 Task: Look for space in Quattromiglia, Italy from 12th  July, 2023 to 15th July, 2023 for 3 adults in price range Rs.12000 to Rs.16000. Place can be entire place with 2 bedrooms having 3 beds and 1 bathroom. Property type can be house, flat, guest house. Booking option can be shelf check-in. Required host language is English.
Action: Mouse moved to (448, 67)
Screenshot: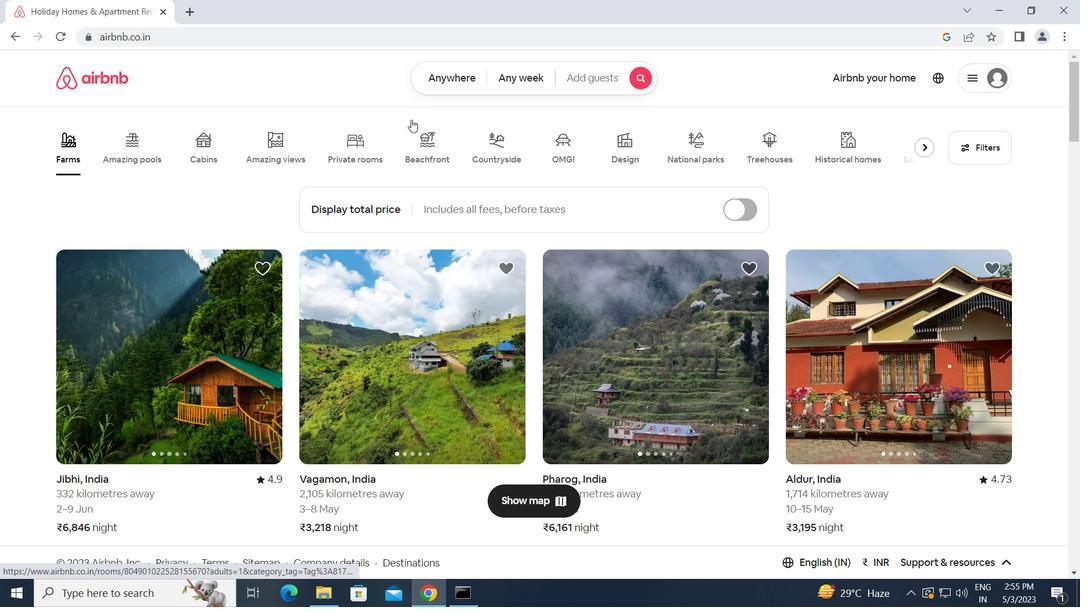 
Action: Mouse pressed left at (448, 67)
Screenshot: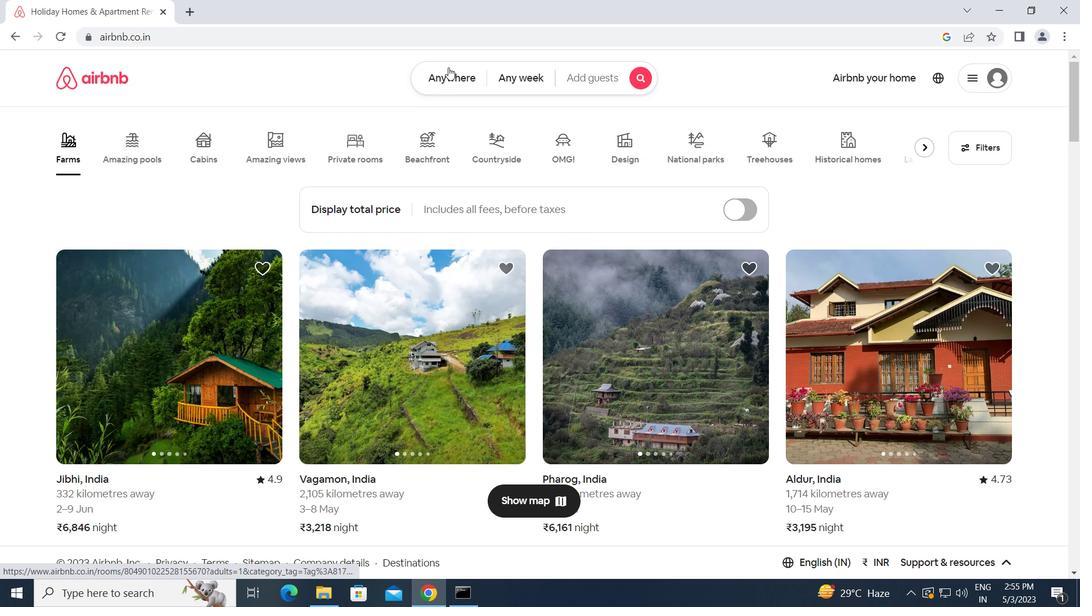 
Action: Mouse moved to (327, 121)
Screenshot: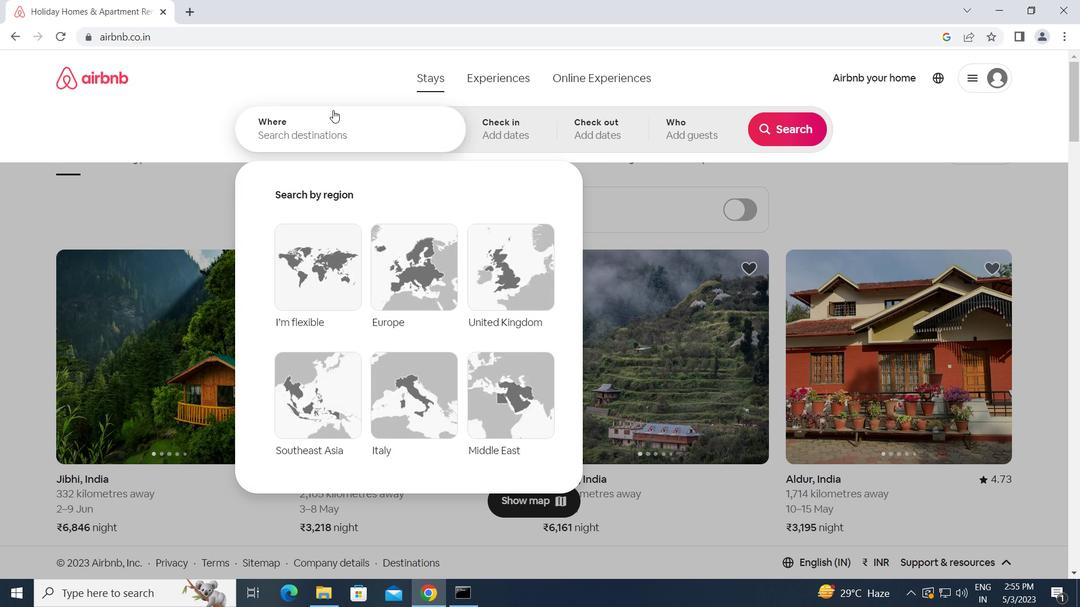 
Action: Mouse pressed left at (327, 121)
Screenshot: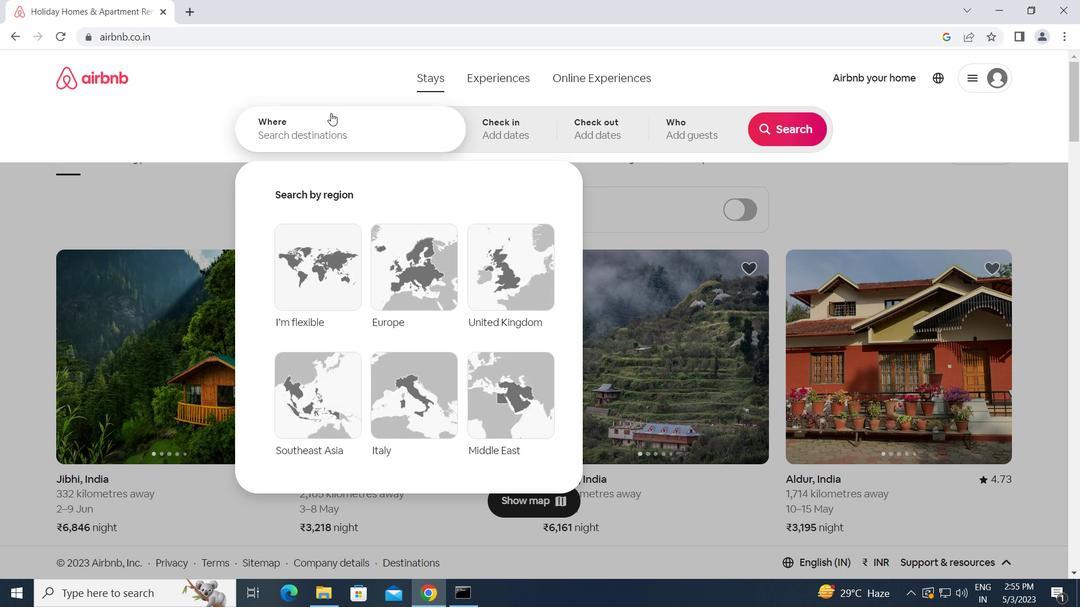 
Action: Key pressed q<Key.caps_lock>uattromiglia,<Key.space><Key.caps_lock>i<Key.caps_lock>taly
Screenshot: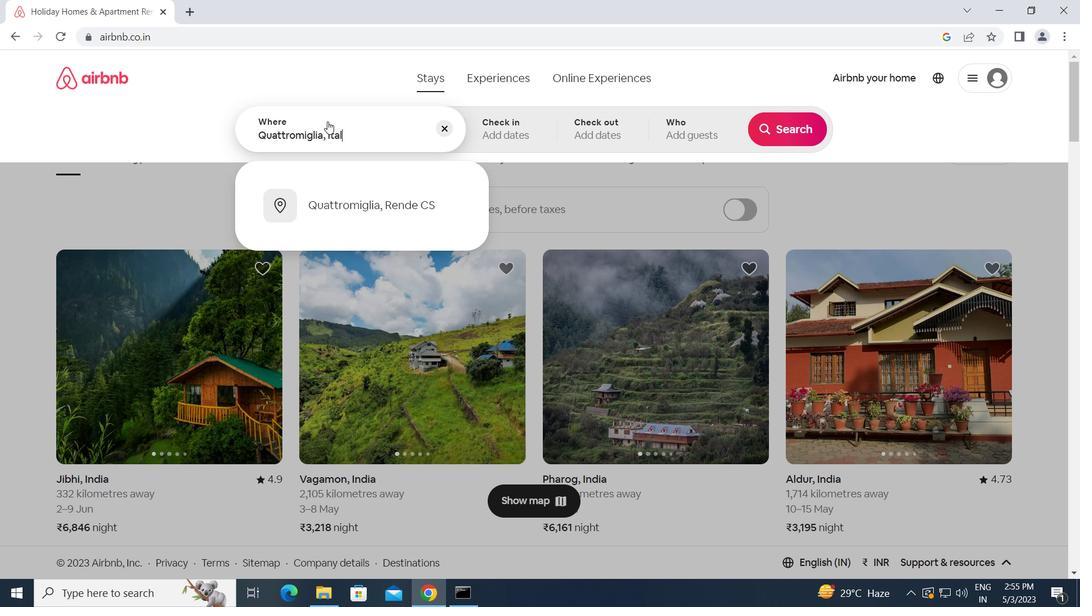 
Action: Mouse moved to (579, 123)
Screenshot: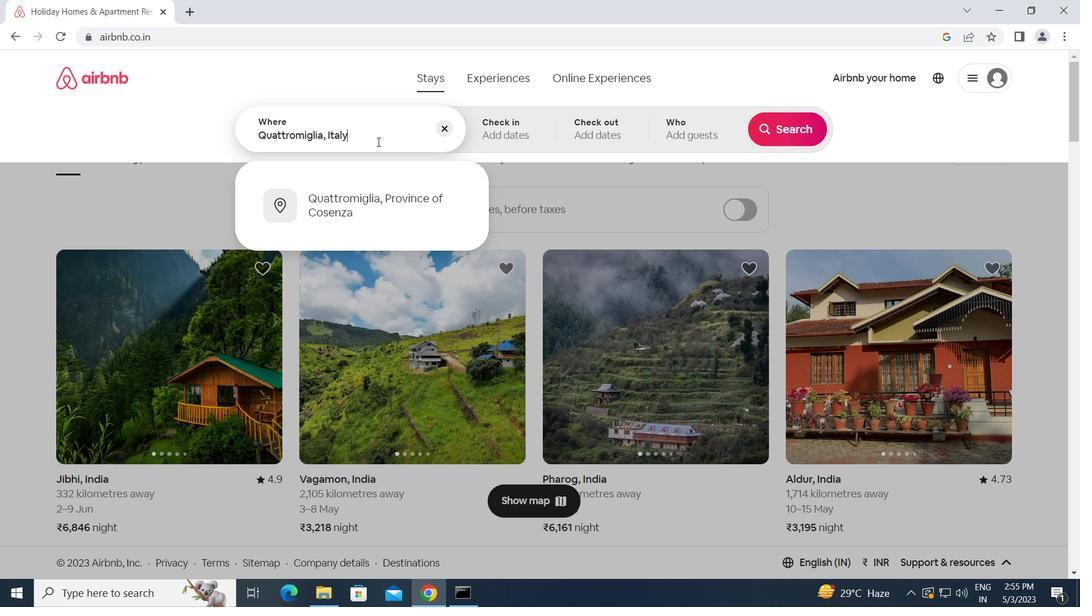 
Action: Key pressed <Key.enter>
Screenshot: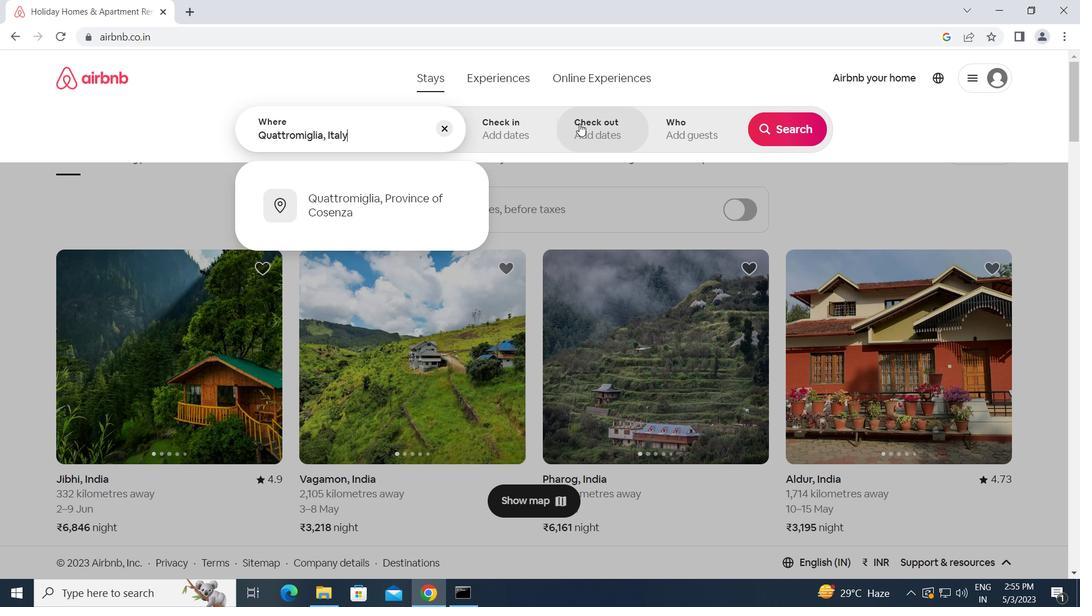 
Action: Mouse moved to (785, 244)
Screenshot: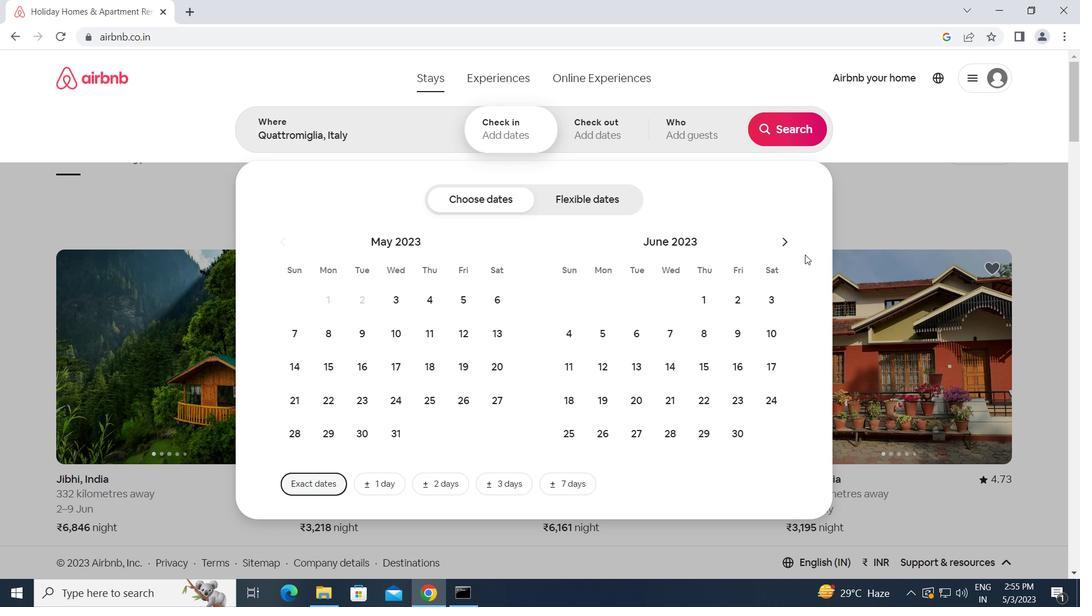 
Action: Mouse pressed left at (785, 244)
Screenshot: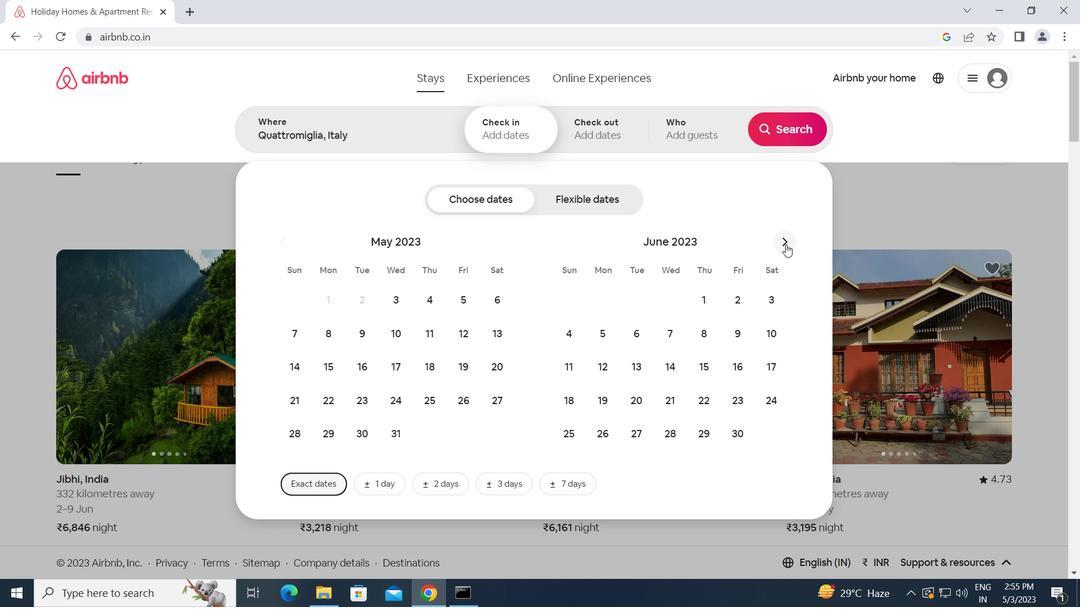 
Action: Mouse moved to (677, 370)
Screenshot: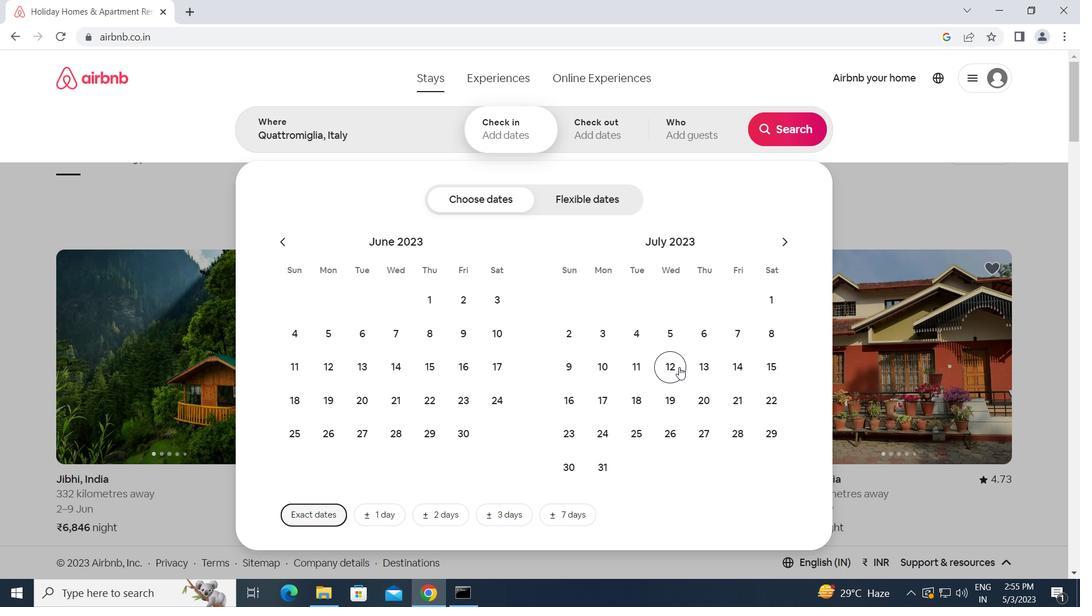 
Action: Mouse pressed left at (677, 370)
Screenshot: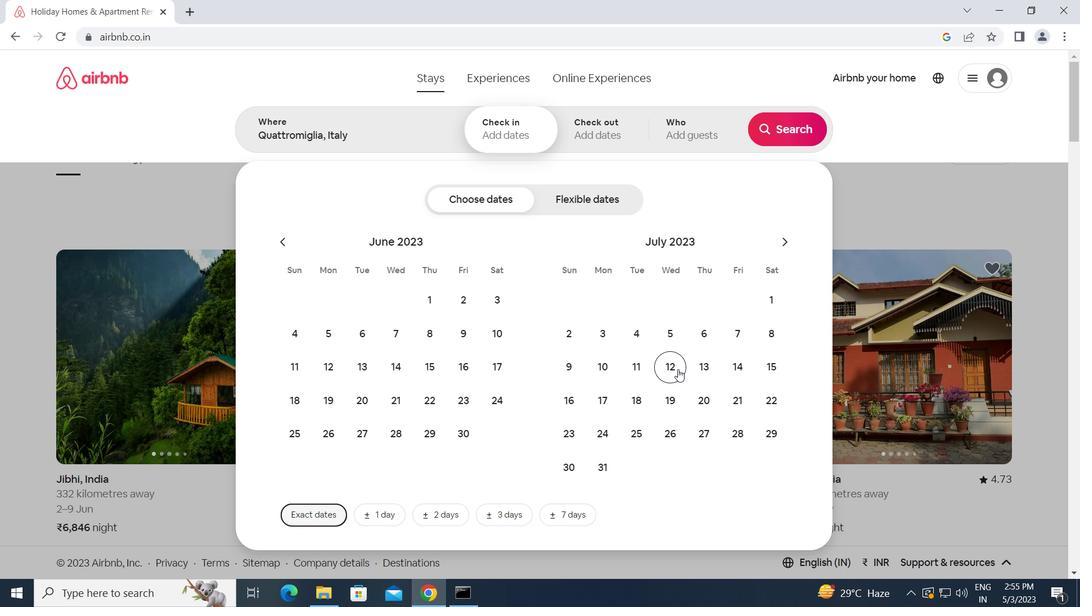 
Action: Mouse moved to (772, 364)
Screenshot: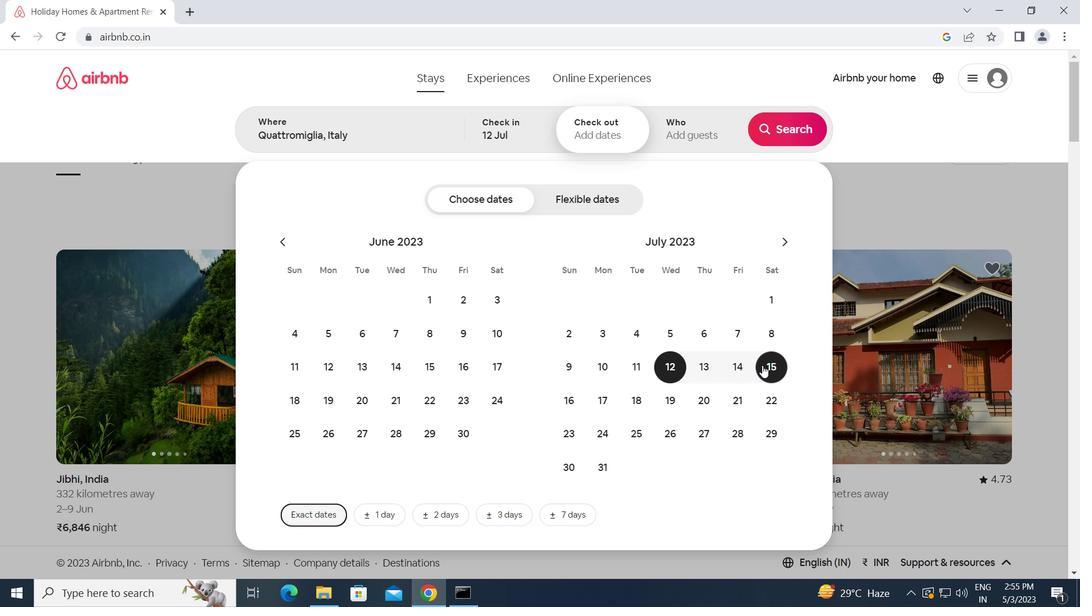 
Action: Mouse pressed left at (772, 364)
Screenshot: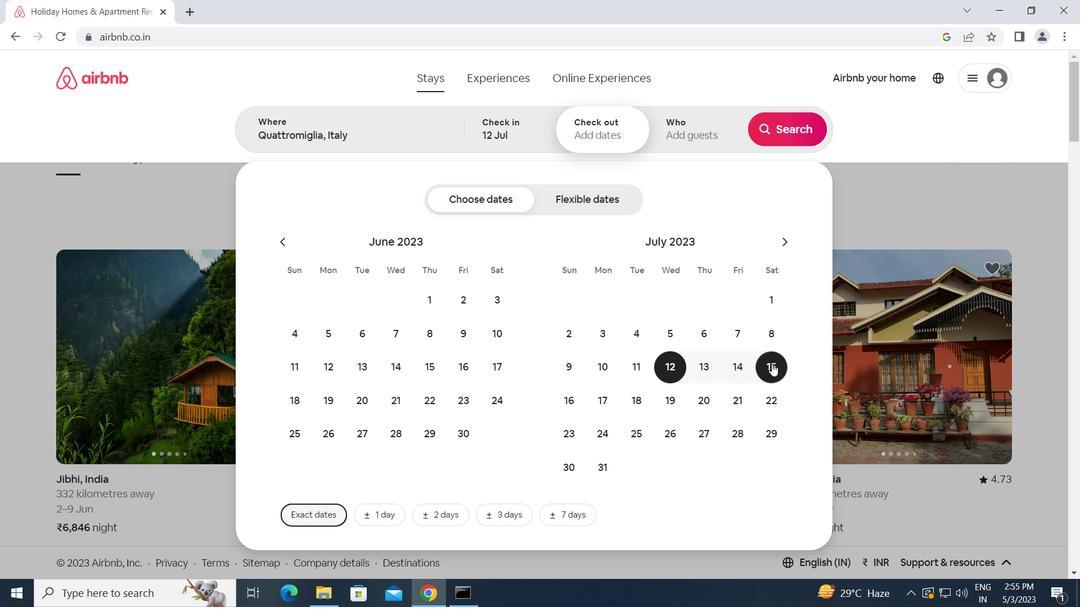 
Action: Mouse moved to (713, 132)
Screenshot: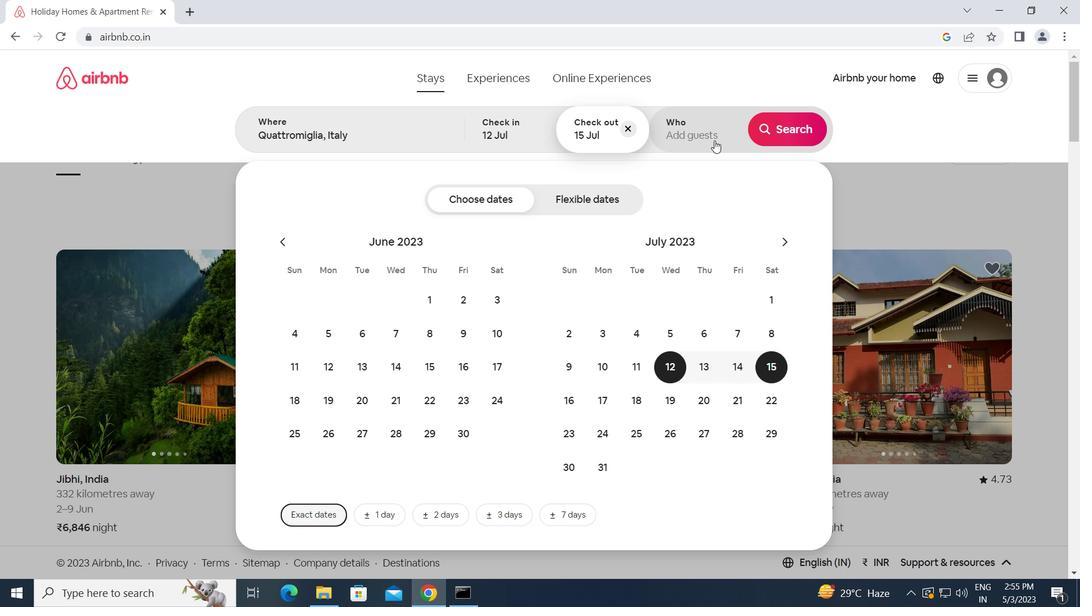 
Action: Mouse pressed left at (713, 132)
Screenshot: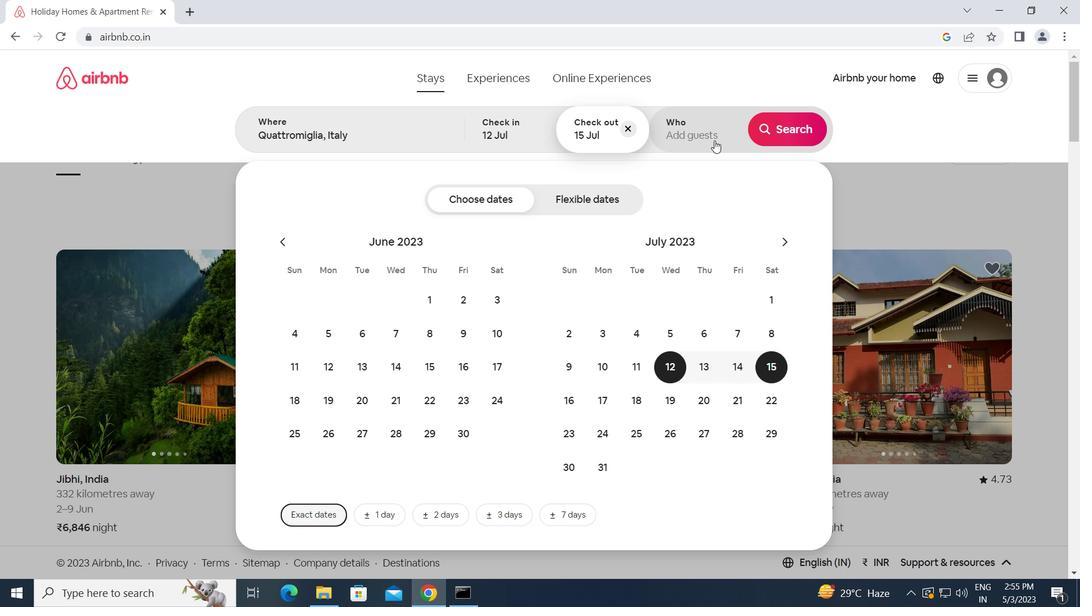 
Action: Mouse moved to (788, 196)
Screenshot: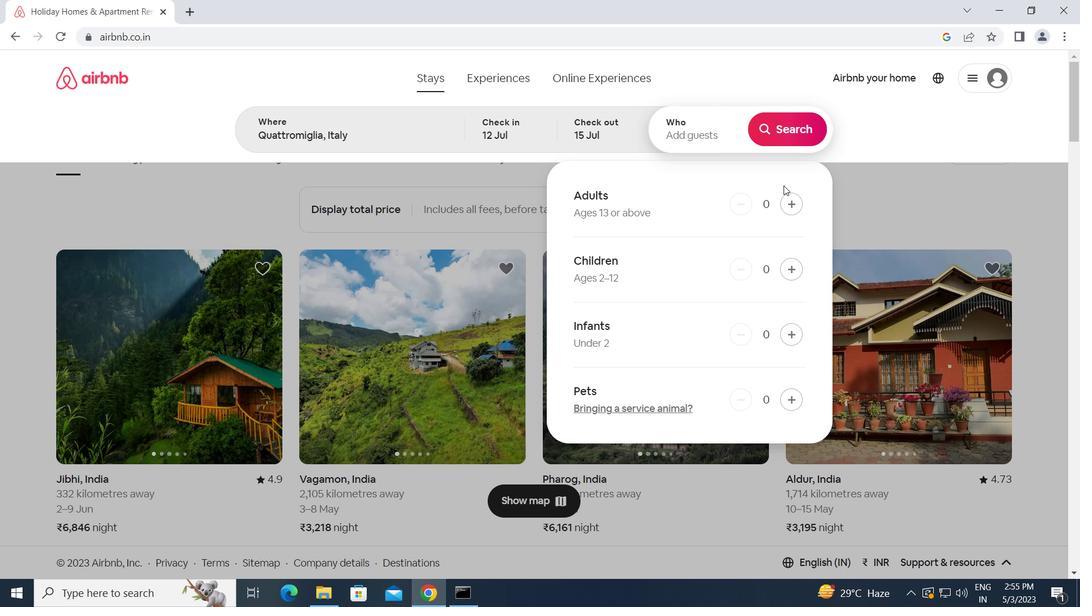 
Action: Mouse pressed left at (788, 196)
Screenshot: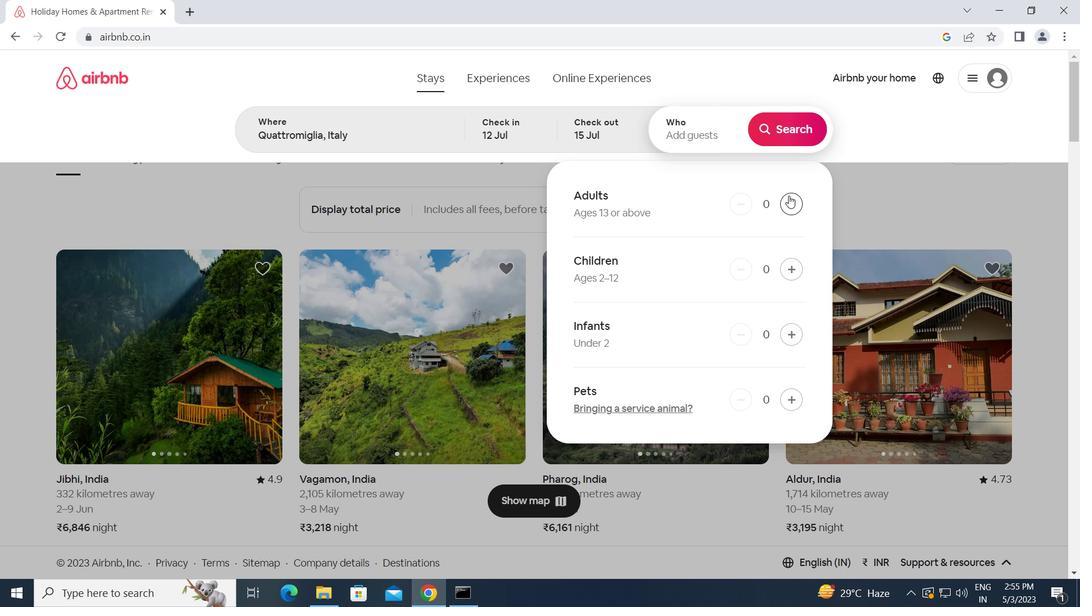 
Action: Mouse moved to (789, 196)
Screenshot: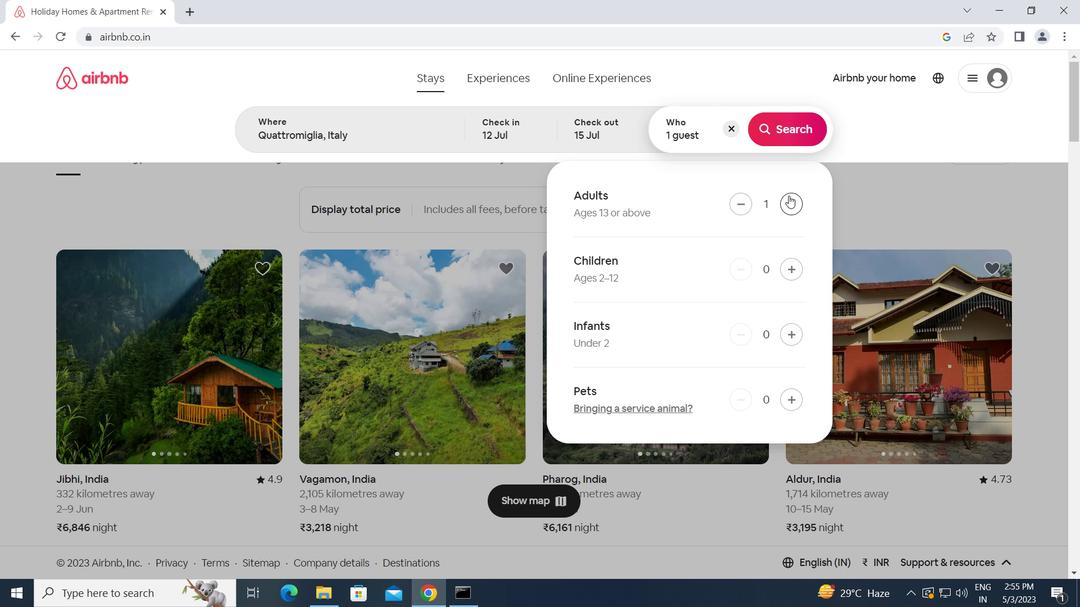 
Action: Mouse pressed left at (789, 196)
Screenshot: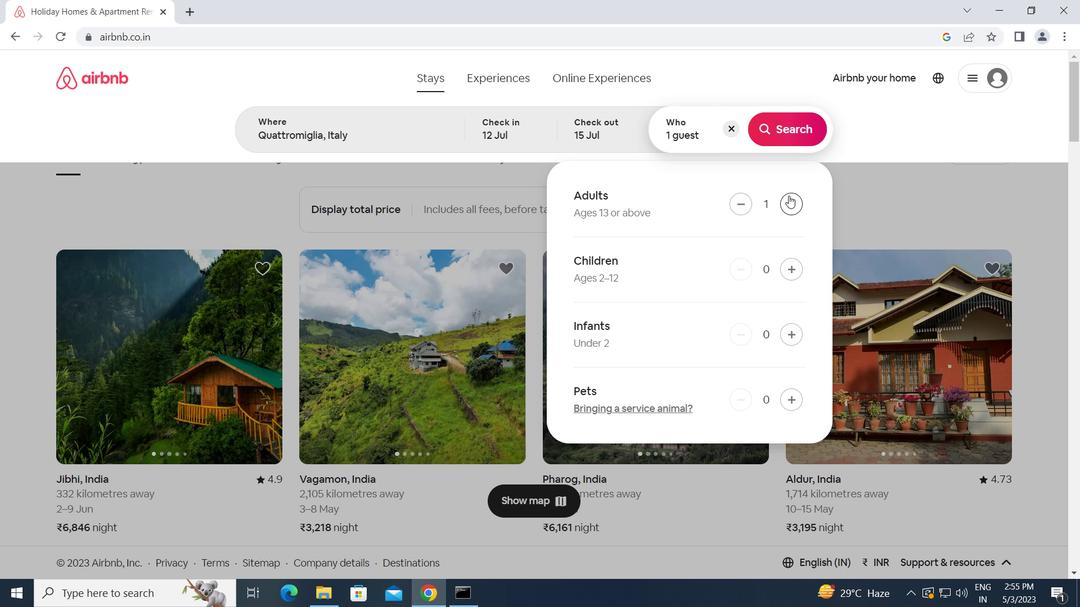 
Action: Mouse pressed left at (789, 196)
Screenshot: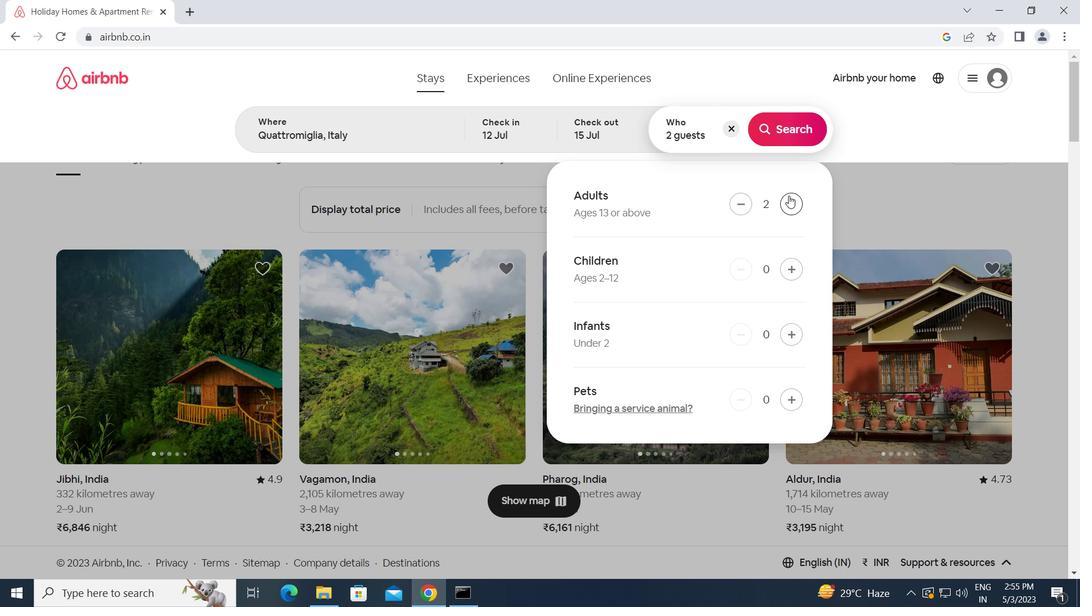 
Action: Mouse moved to (784, 124)
Screenshot: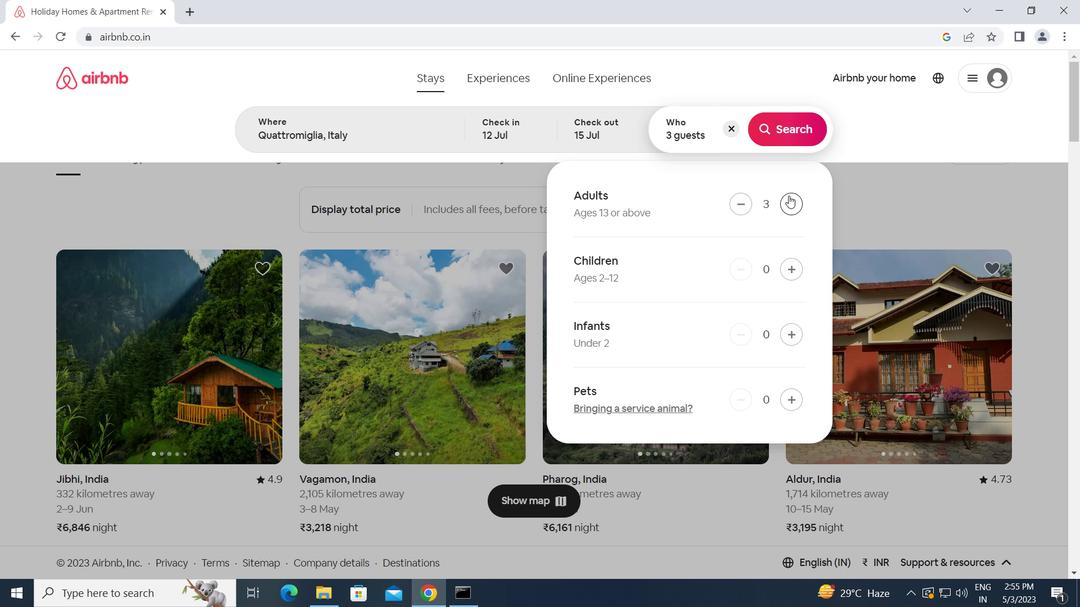 
Action: Mouse pressed left at (784, 124)
Screenshot: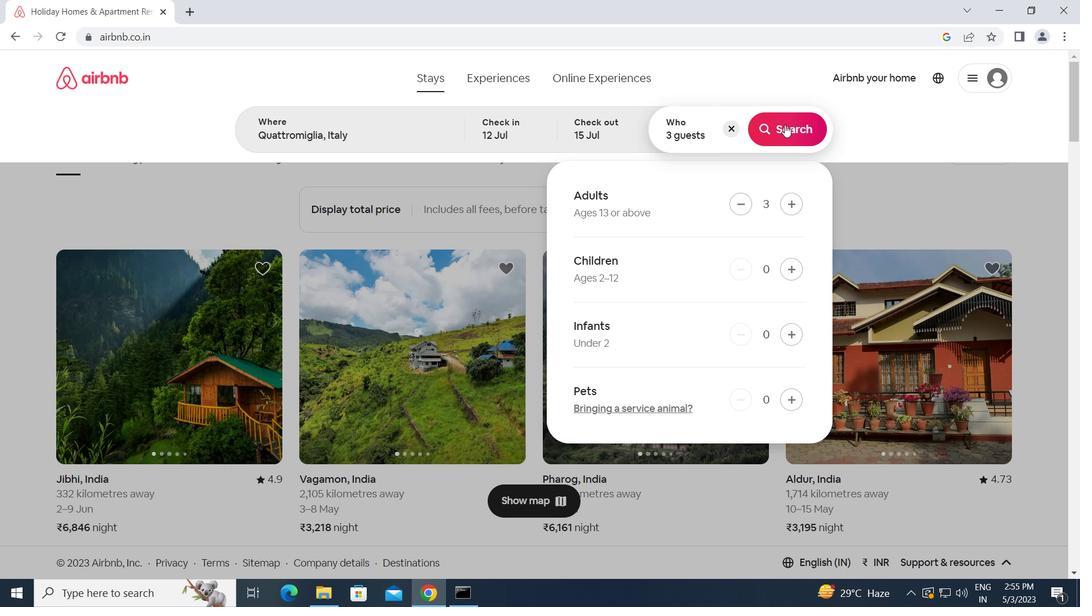 
Action: Mouse moved to (1022, 138)
Screenshot: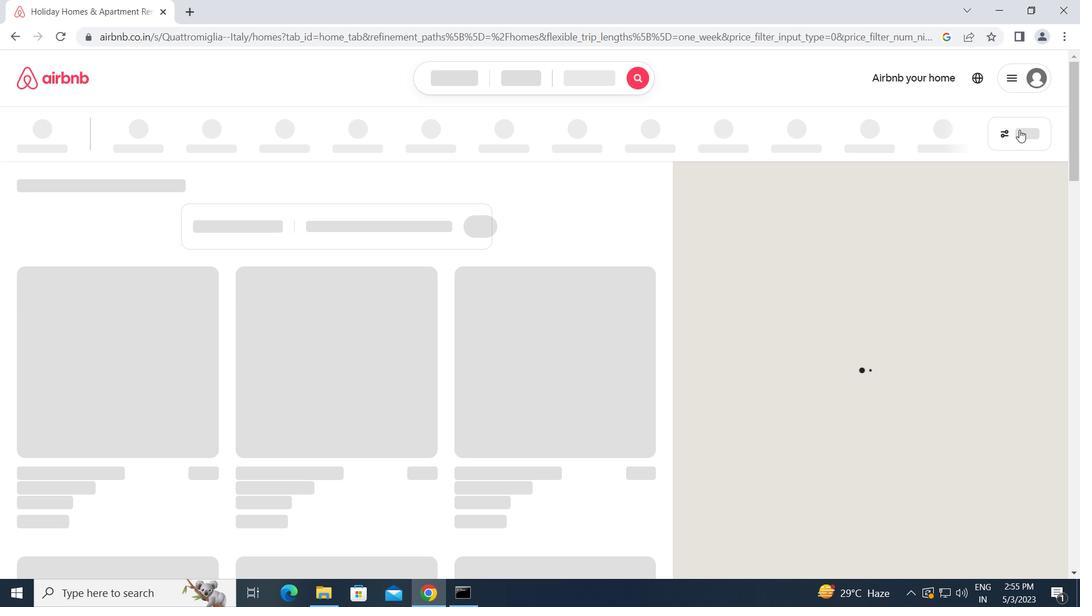 
Action: Mouse pressed left at (1022, 138)
Screenshot: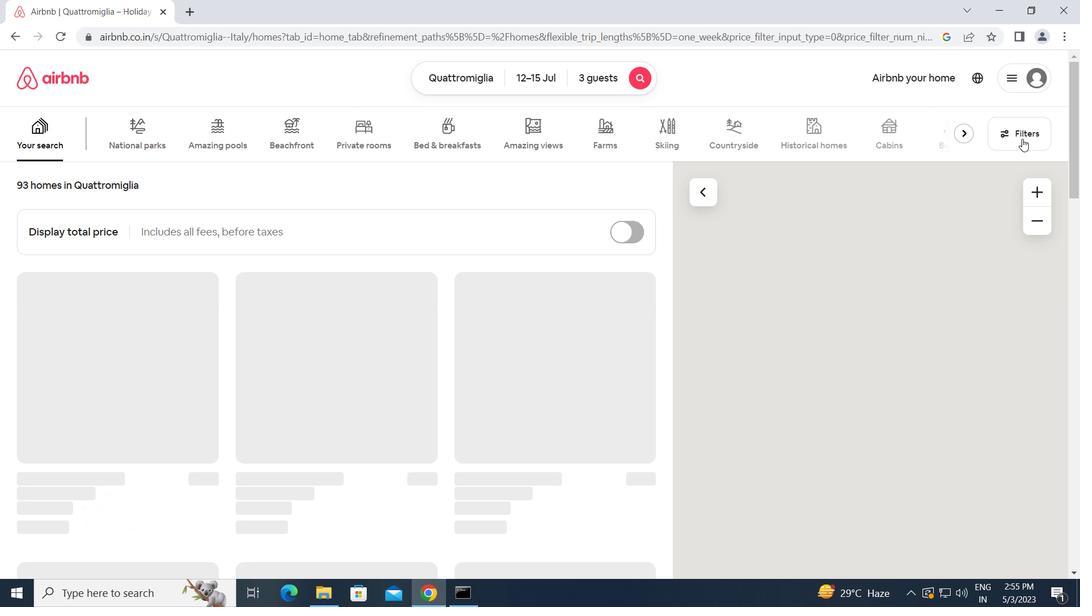 
Action: Mouse moved to (350, 314)
Screenshot: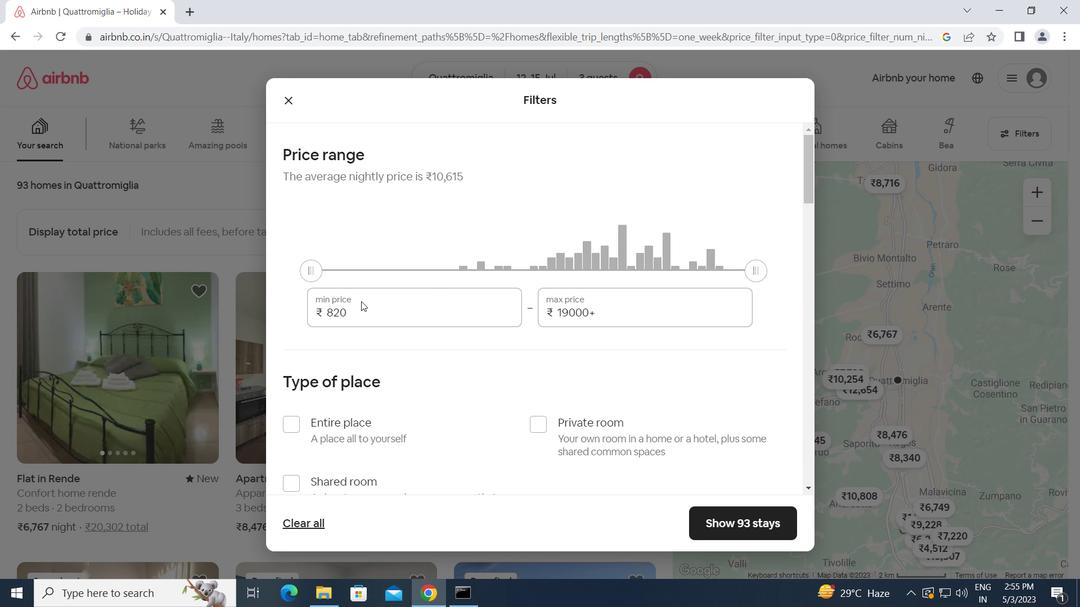 
Action: Mouse pressed left at (350, 314)
Screenshot: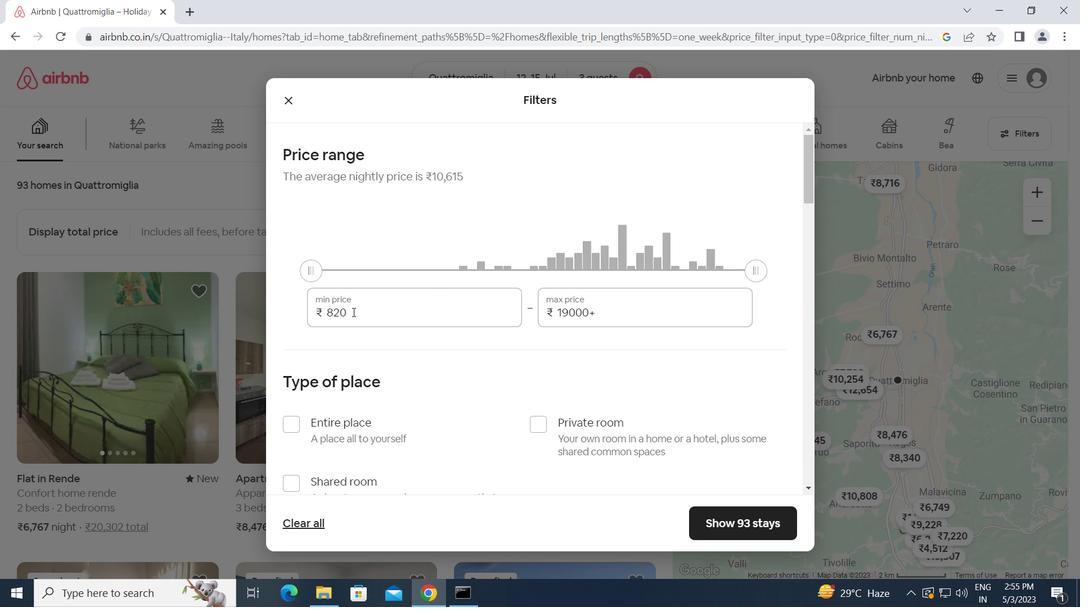 
Action: Mouse moved to (317, 317)
Screenshot: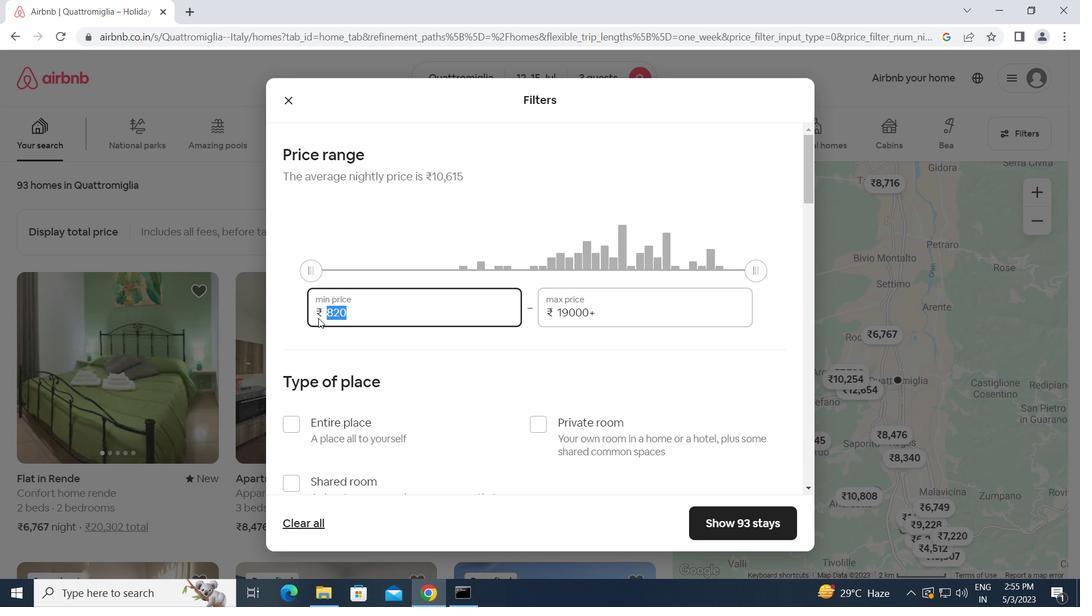 
Action: Key pressed 12000<Key.tab>16000
Screenshot: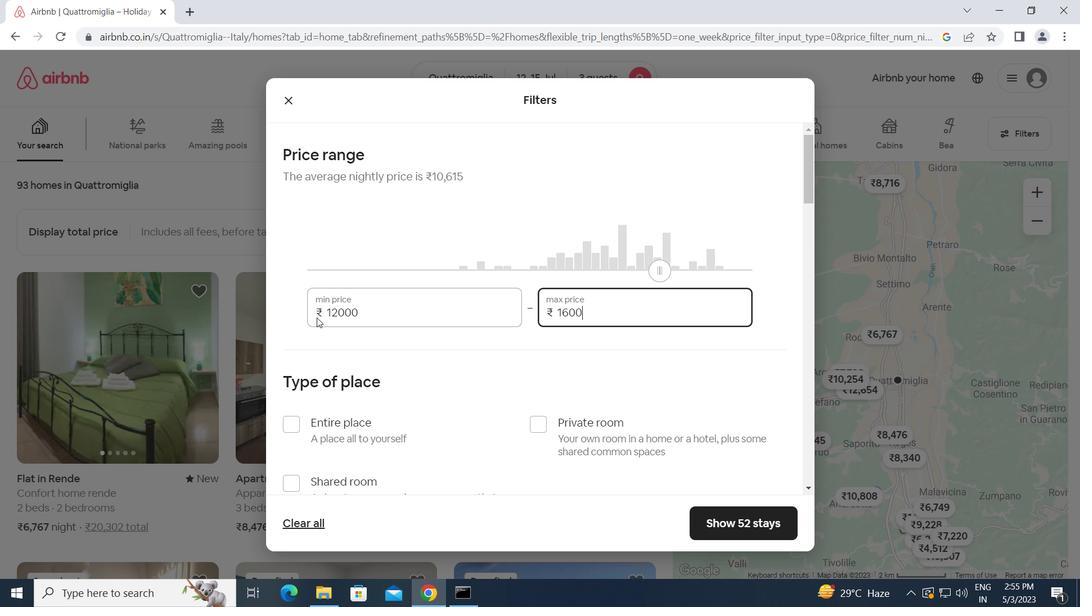 
Action: Mouse moved to (427, 389)
Screenshot: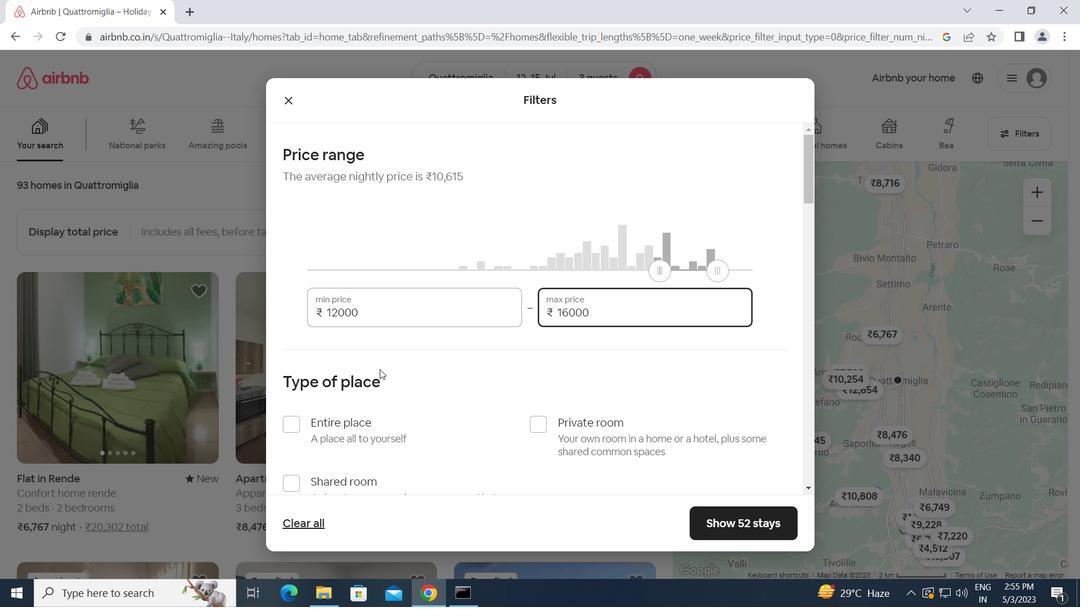 
Action: Mouse scrolled (427, 389) with delta (0, 0)
Screenshot: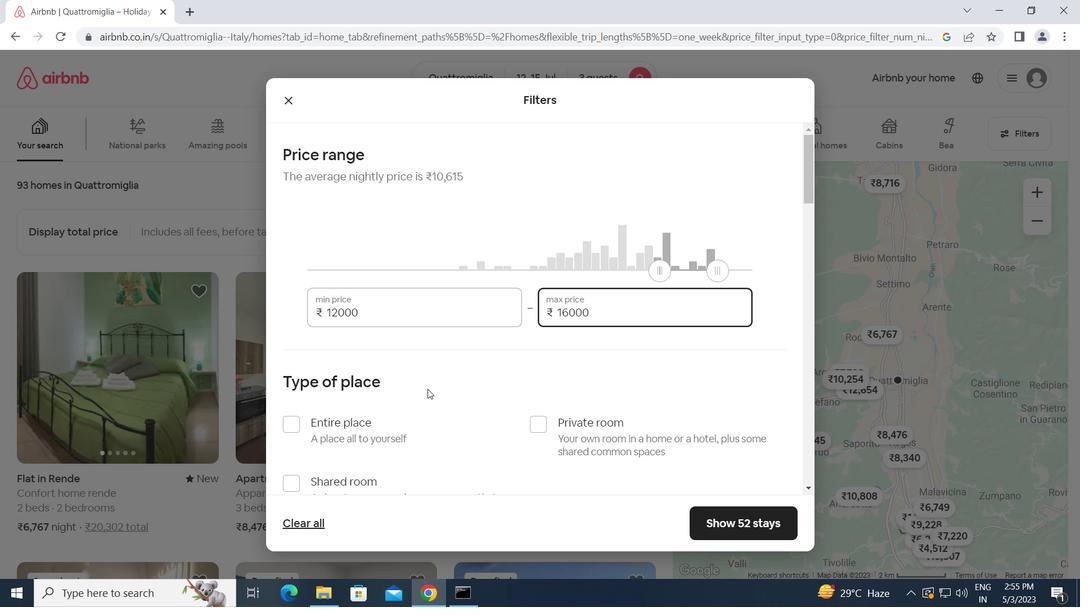 
Action: Mouse moved to (287, 353)
Screenshot: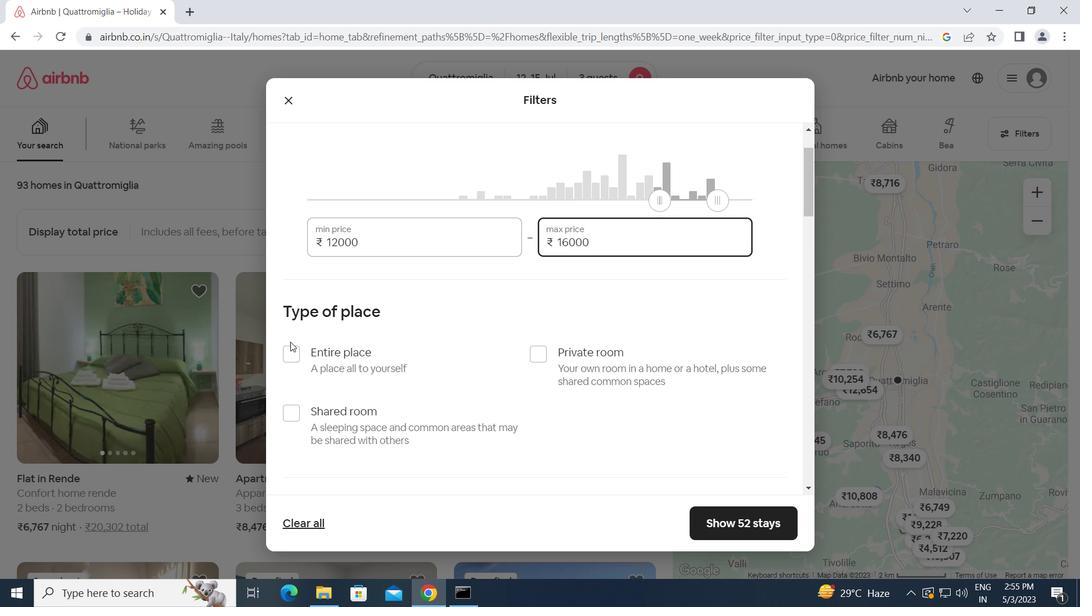 
Action: Mouse pressed left at (287, 353)
Screenshot: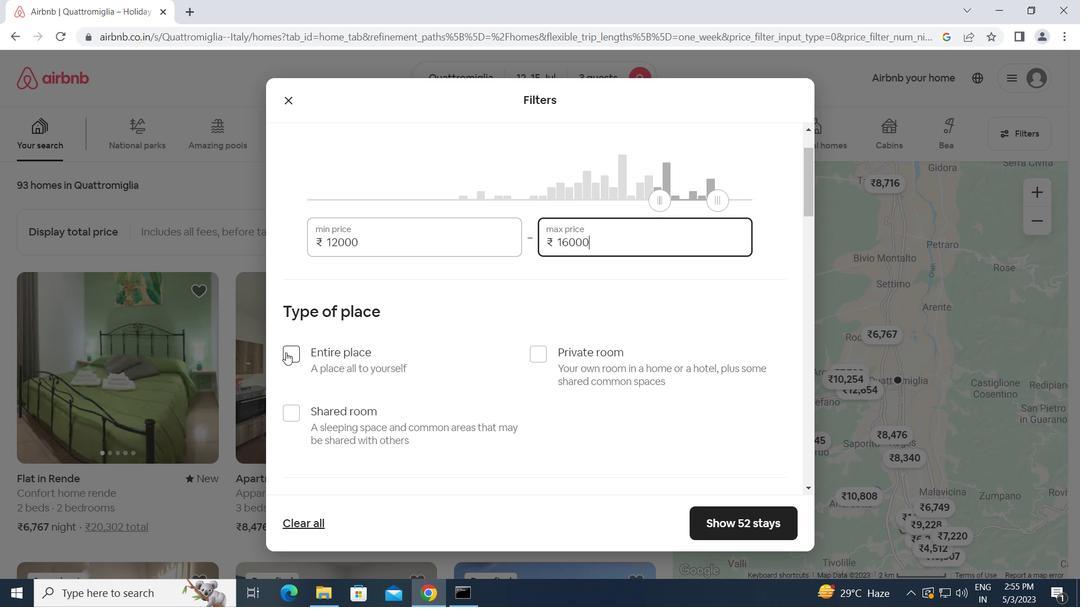 
Action: Mouse moved to (371, 375)
Screenshot: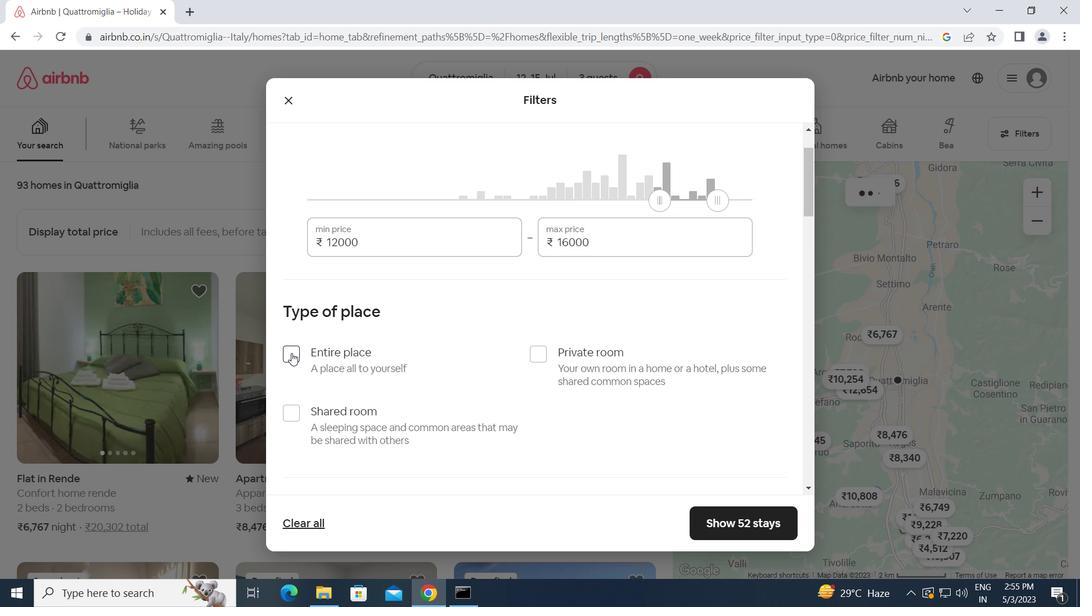 
Action: Mouse scrolled (371, 374) with delta (0, 0)
Screenshot: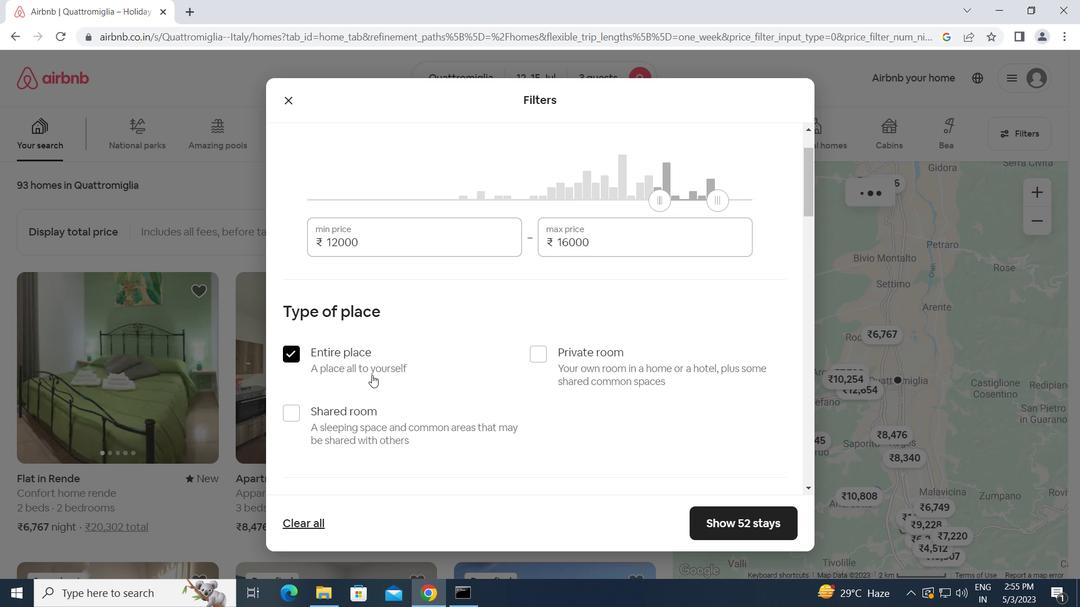 
Action: Mouse scrolled (371, 374) with delta (0, 0)
Screenshot: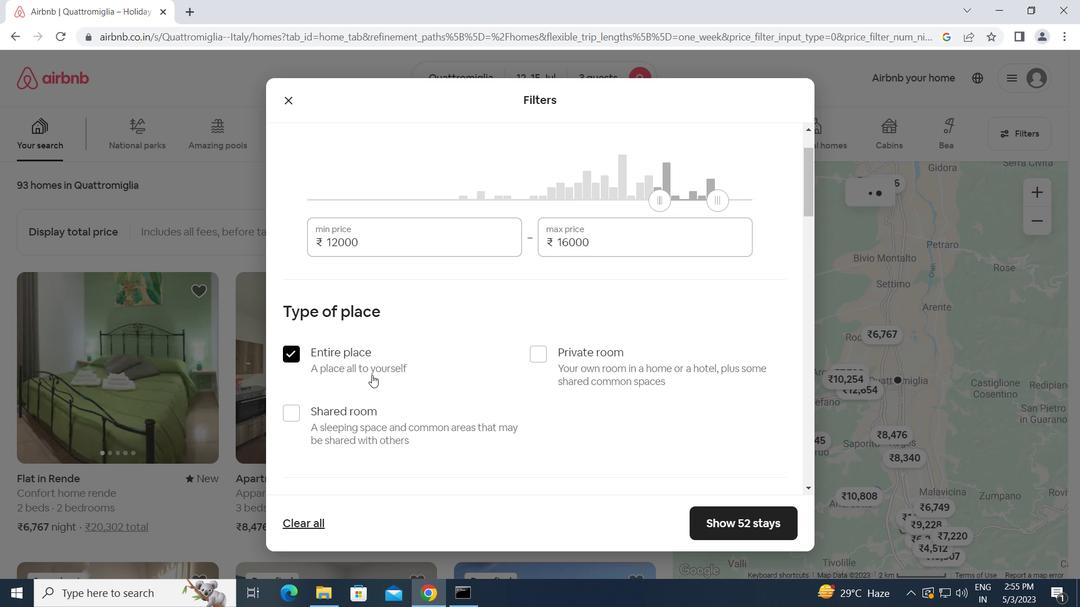 
Action: Mouse scrolled (371, 374) with delta (0, 0)
Screenshot: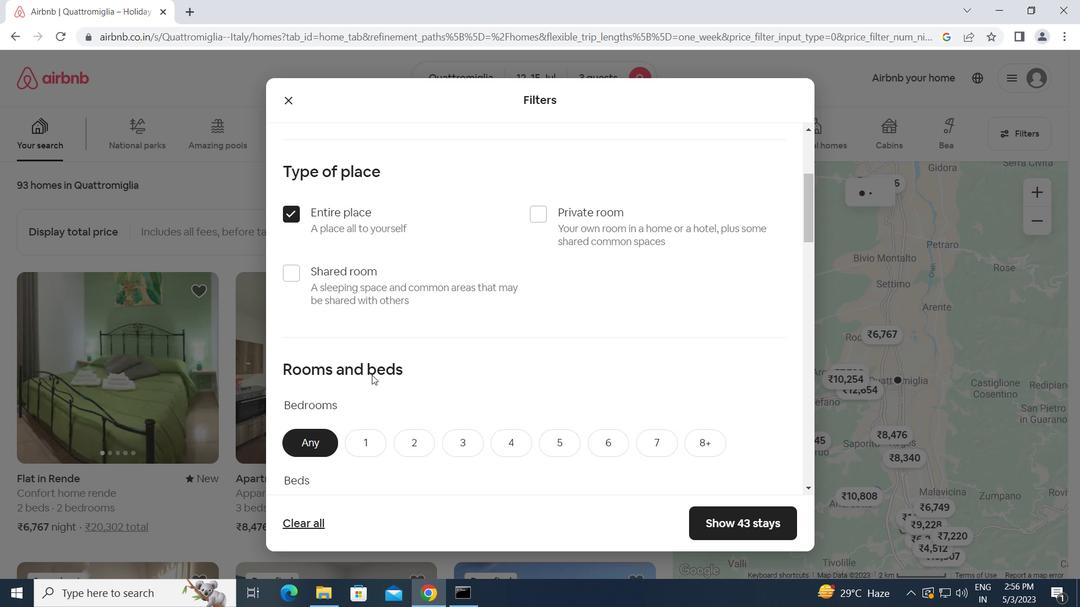 
Action: Mouse moved to (416, 374)
Screenshot: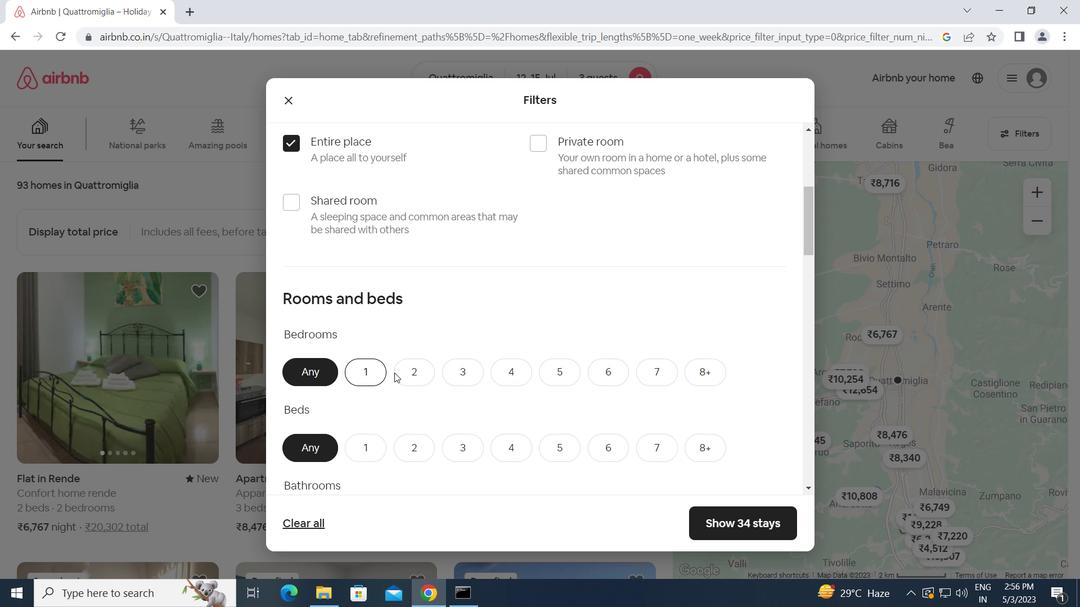 
Action: Mouse pressed left at (416, 374)
Screenshot: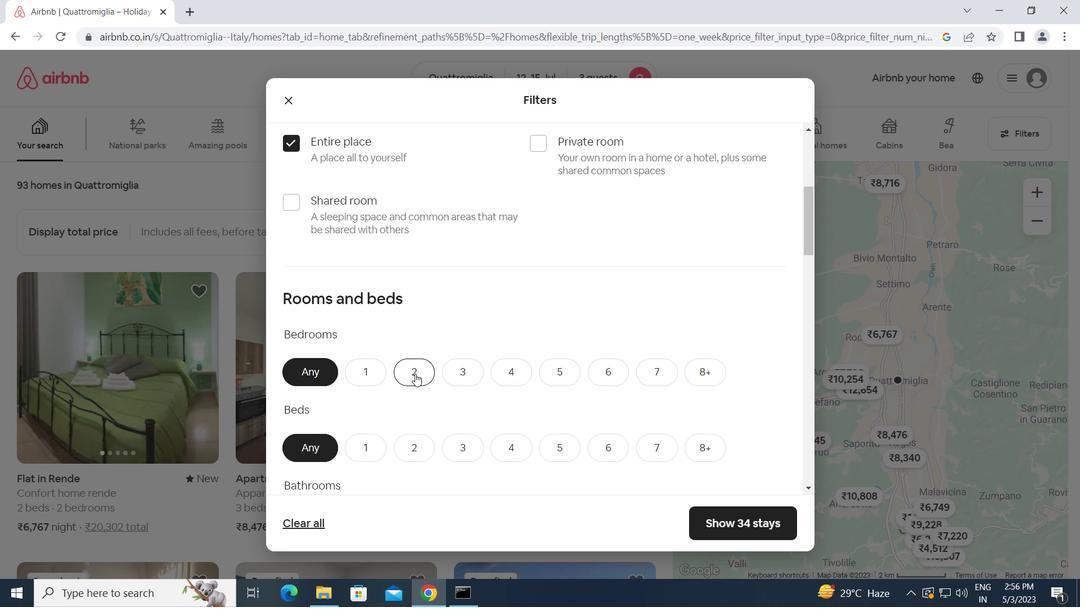 
Action: Mouse moved to (463, 447)
Screenshot: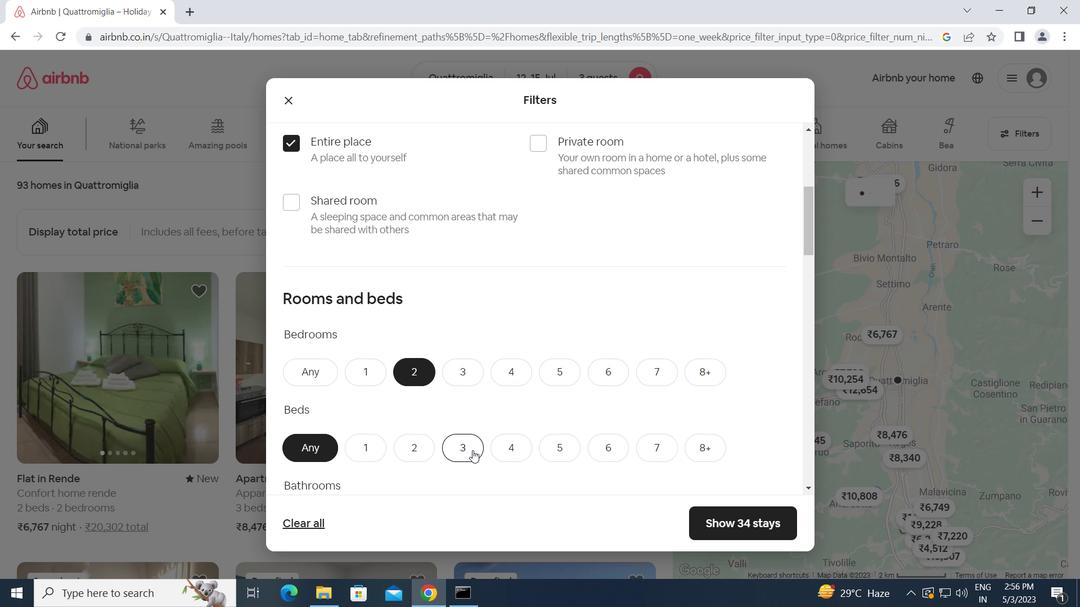 
Action: Mouse pressed left at (463, 447)
Screenshot: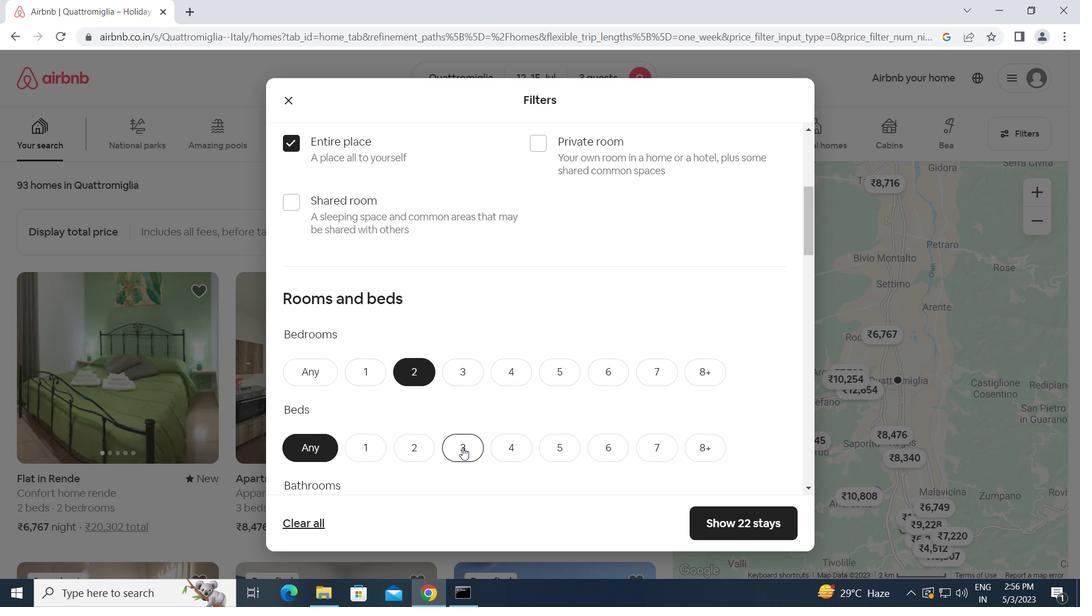 
Action: Mouse moved to (463, 447)
Screenshot: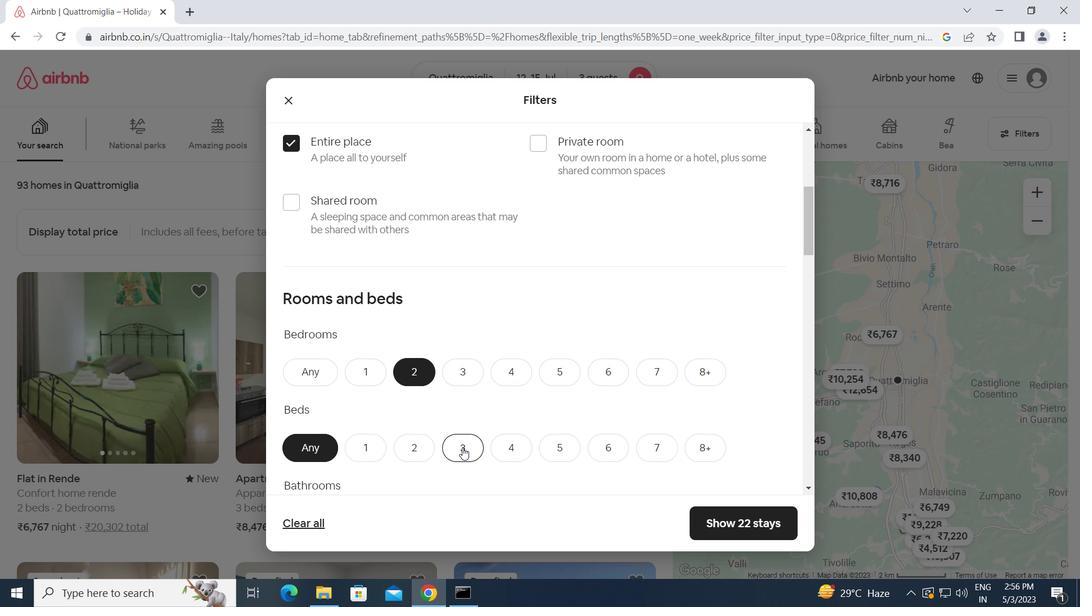 
Action: Mouse scrolled (463, 447) with delta (0, 0)
Screenshot: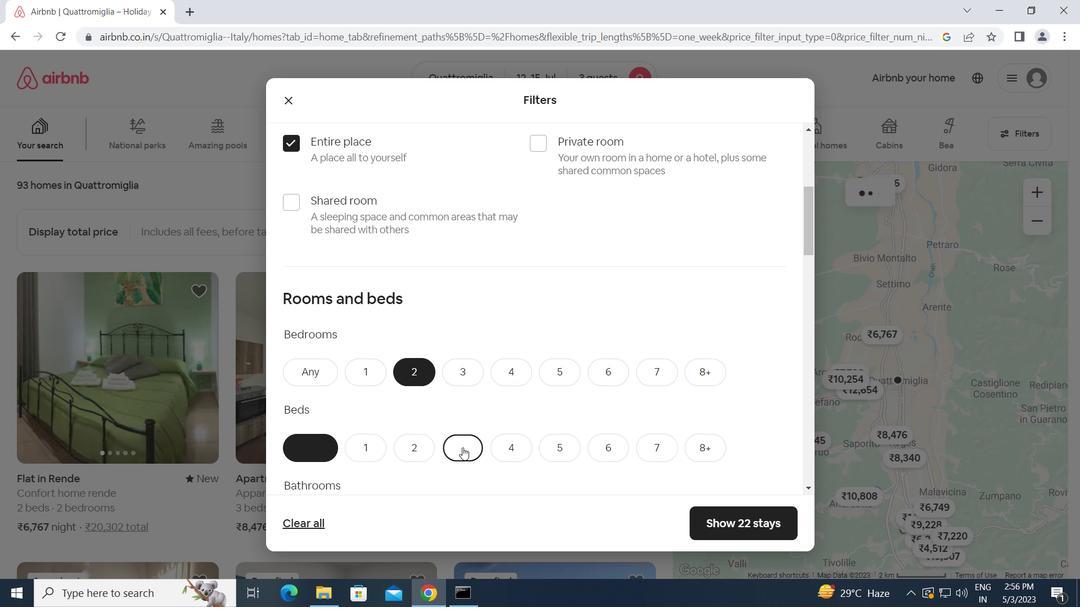 
Action: Mouse moved to (463, 447)
Screenshot: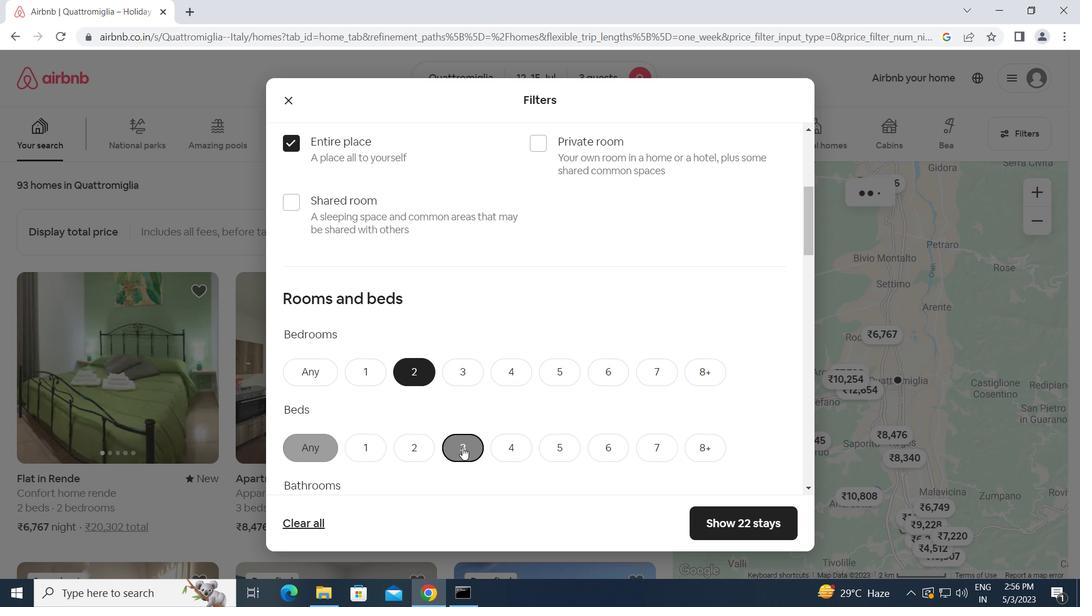 
Action: Mouse scrolled (463, 447) with delta (0, 0)
Screenshot: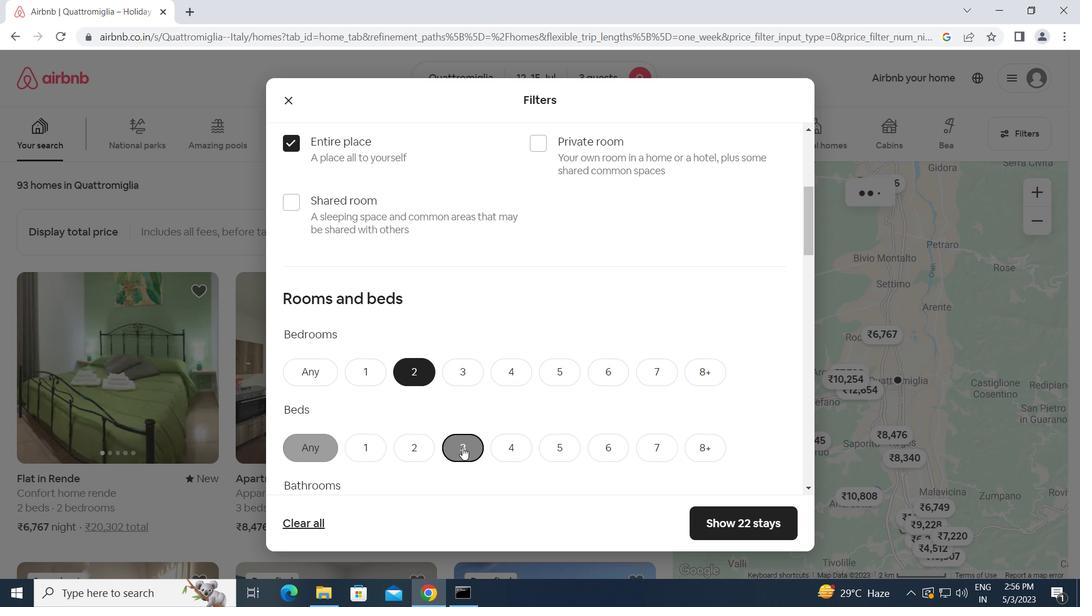 
Action: Mouse moved to (370, 385)
Screenshot: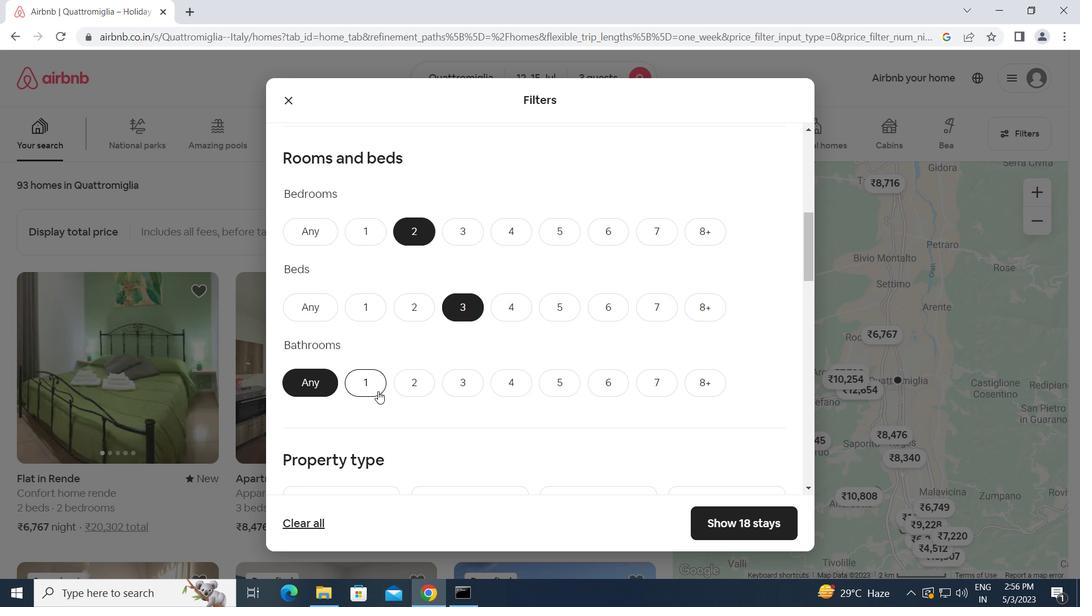 
Action: Mouse pressed left at (370, 385)
Screenshot: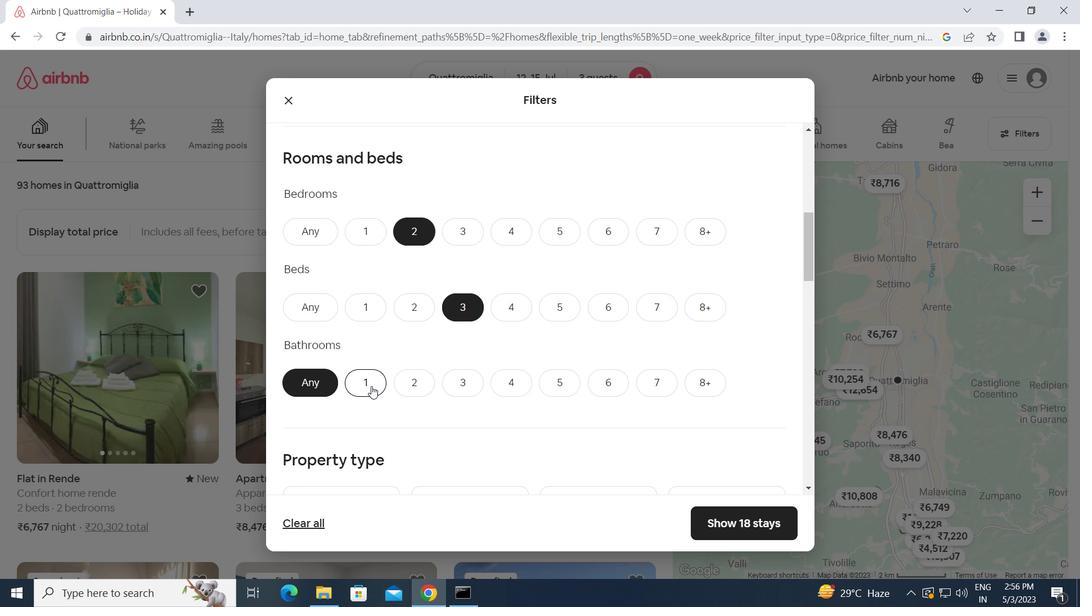
Action: Mouse moved to (431, 416)
Screenshot: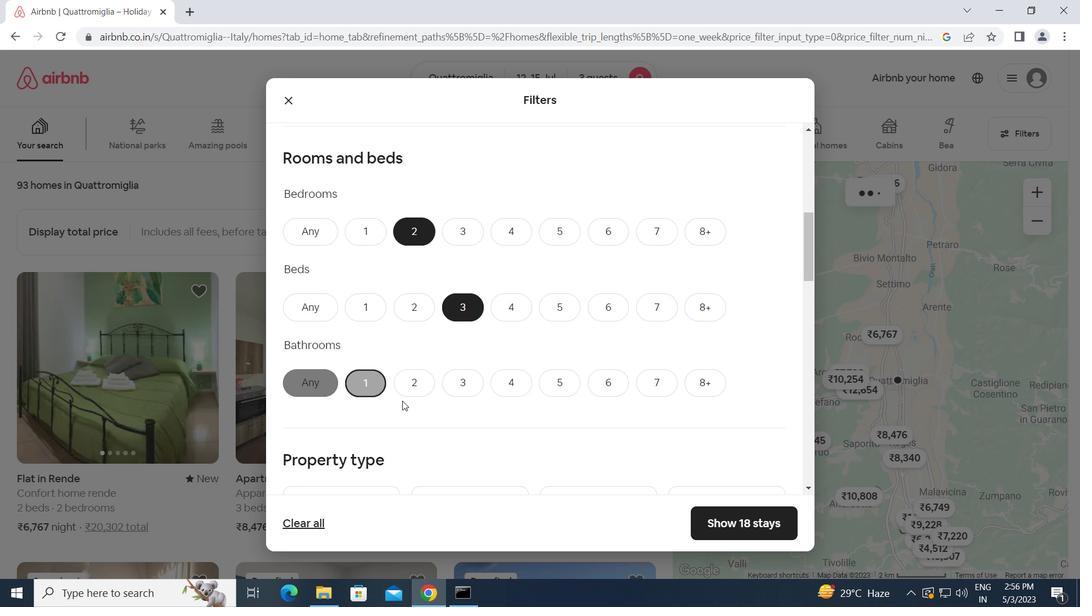 
Action: Mouse scrolled (431, 416) with delta (0, 0)
Screenshot: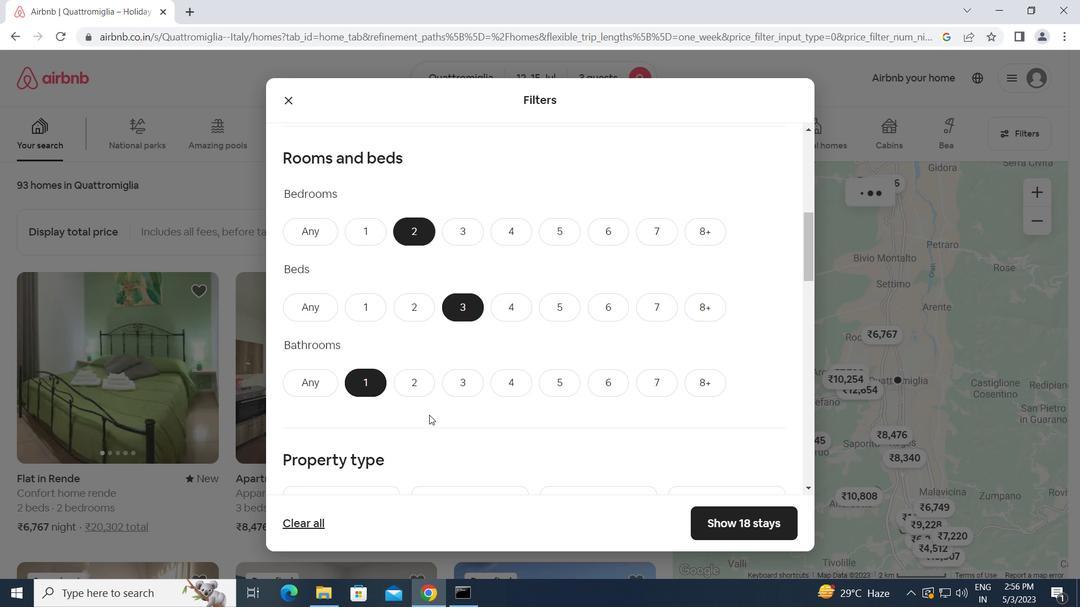 
Action: Mouse scrolled (431, 416) with delta (0, 0)
Screenshot: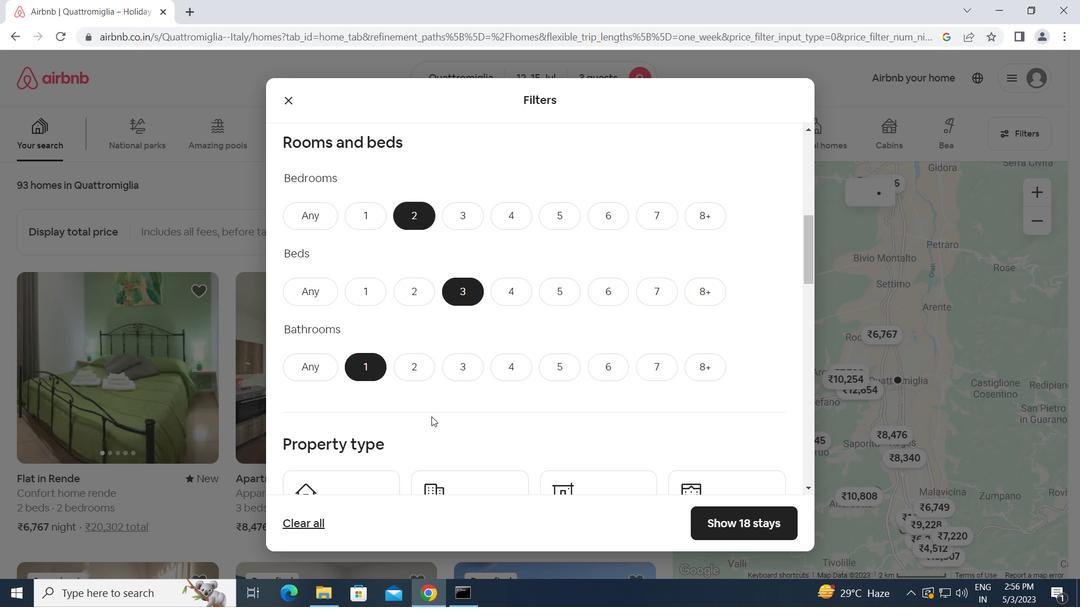 
Action: Mouse moved to (395, 407)
Screenshot: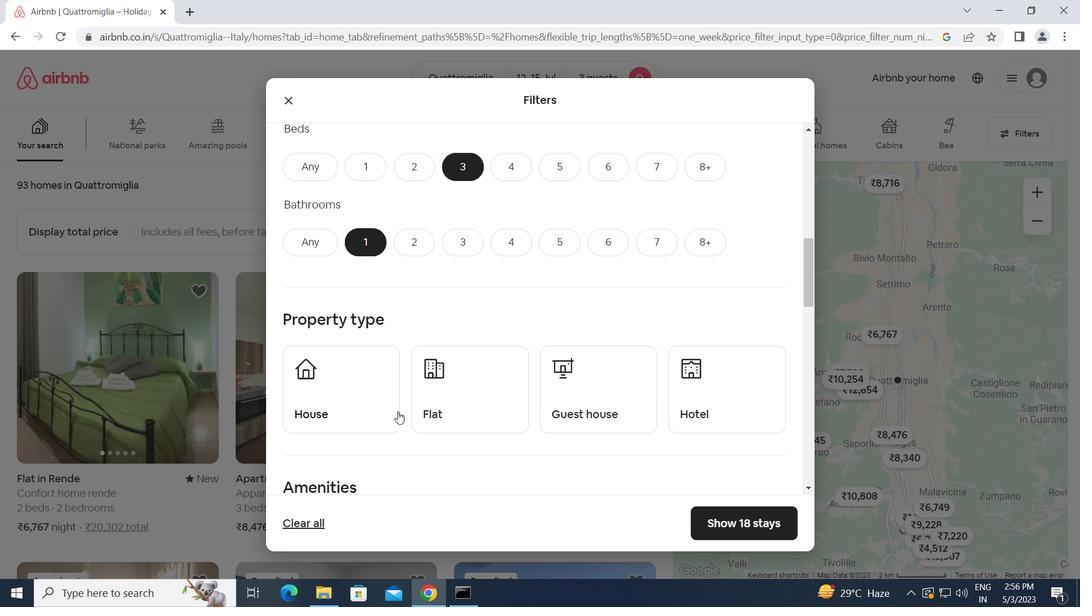
Action: Mouse pressed left at (395, 407)
Screenshot: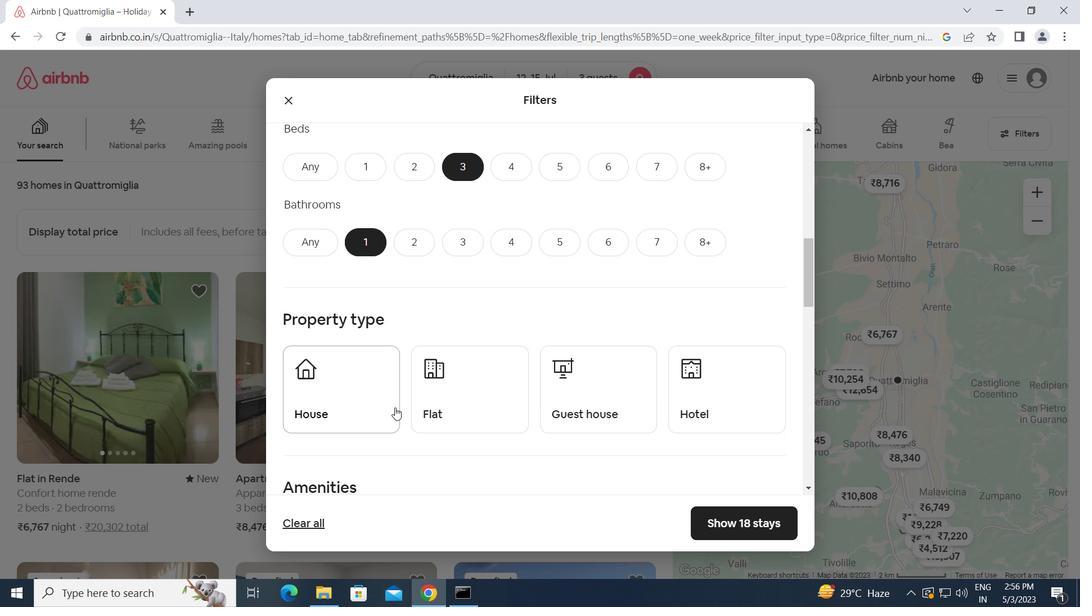 
Action: Mouse moved to (446, 406)
Screenshot: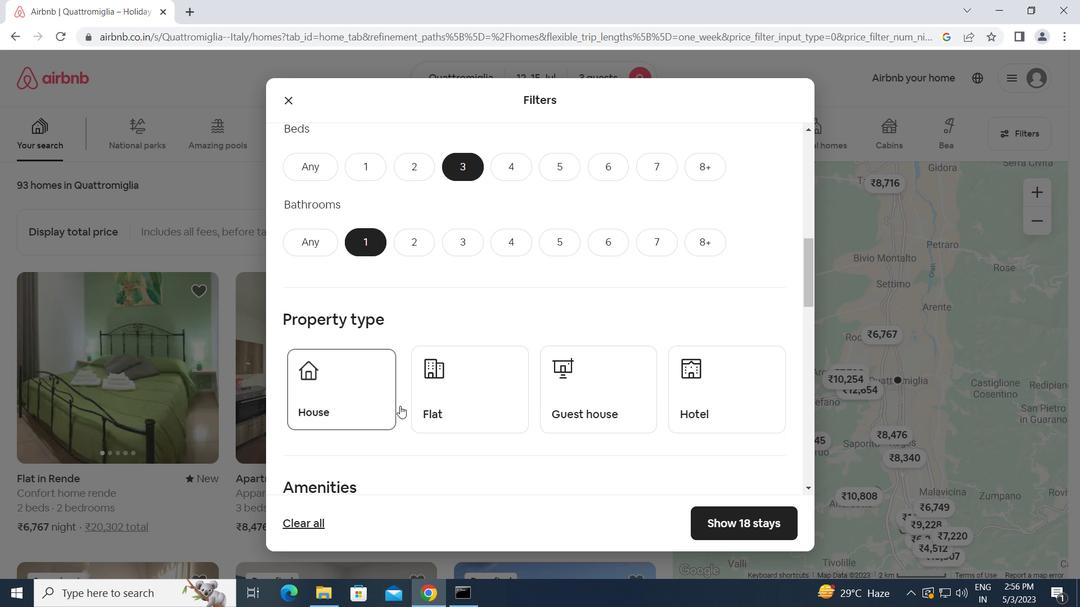 
Action: Mouse pressed left at (446, 406)
Screenshot: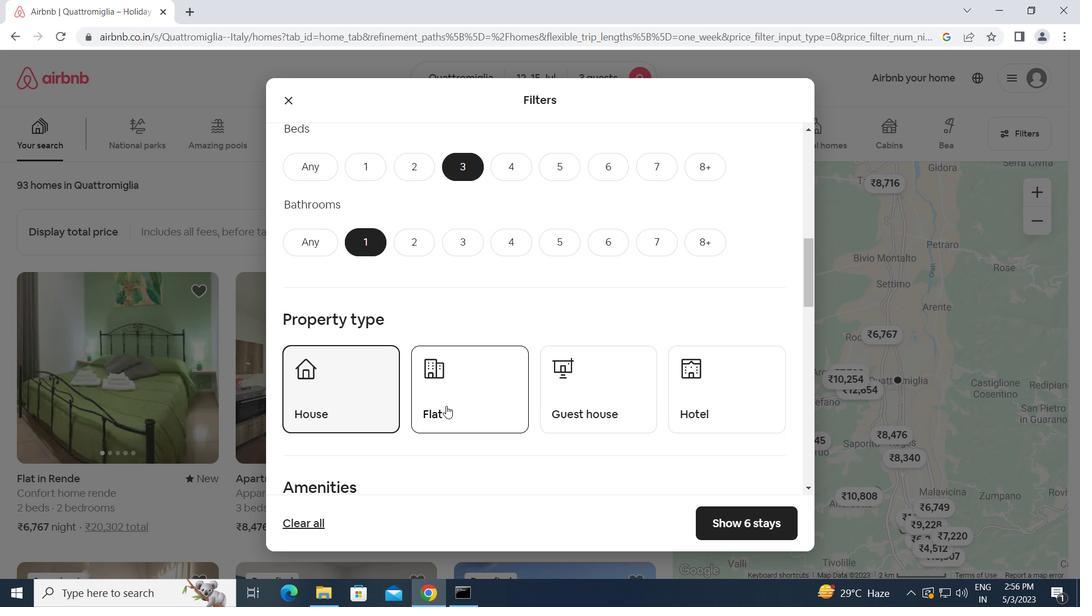 
Action: Mouse moved to (566, 401)
Screenshot: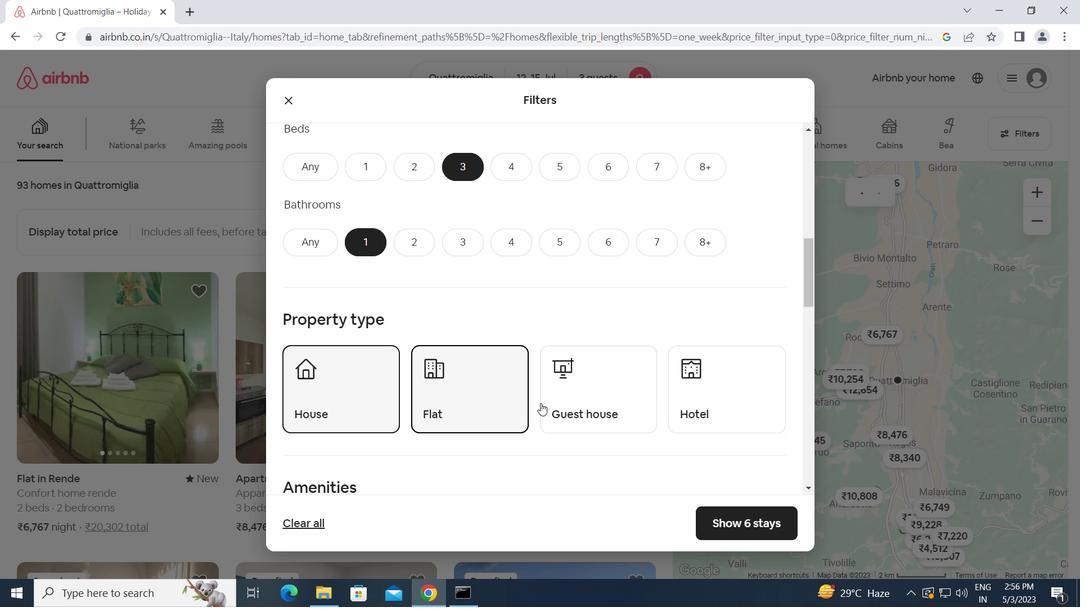 
Action: Mouse pressed left at (566, 401)
Screenshot: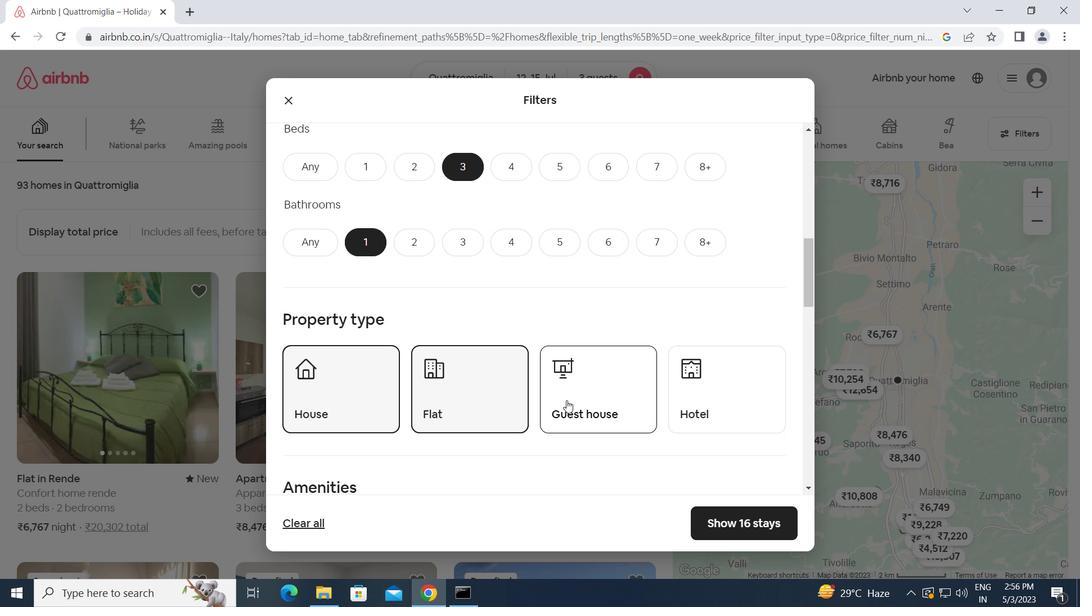 
Action: Mouse moved to (527, 443)
Screenshot: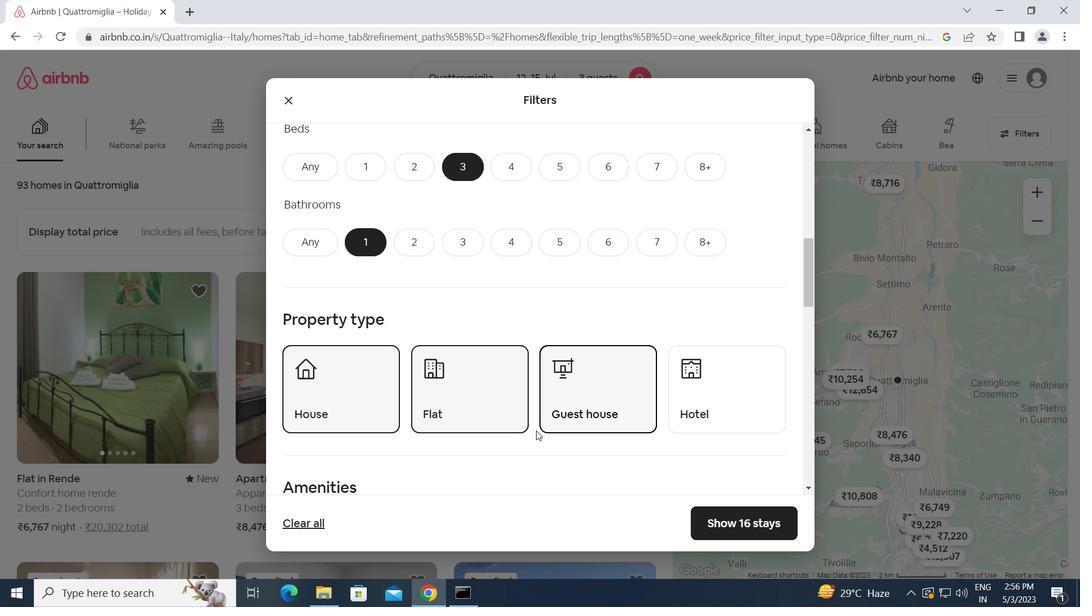
Action: Mouse scrolled (527, 443) with delta (0, 0)
Screenshot: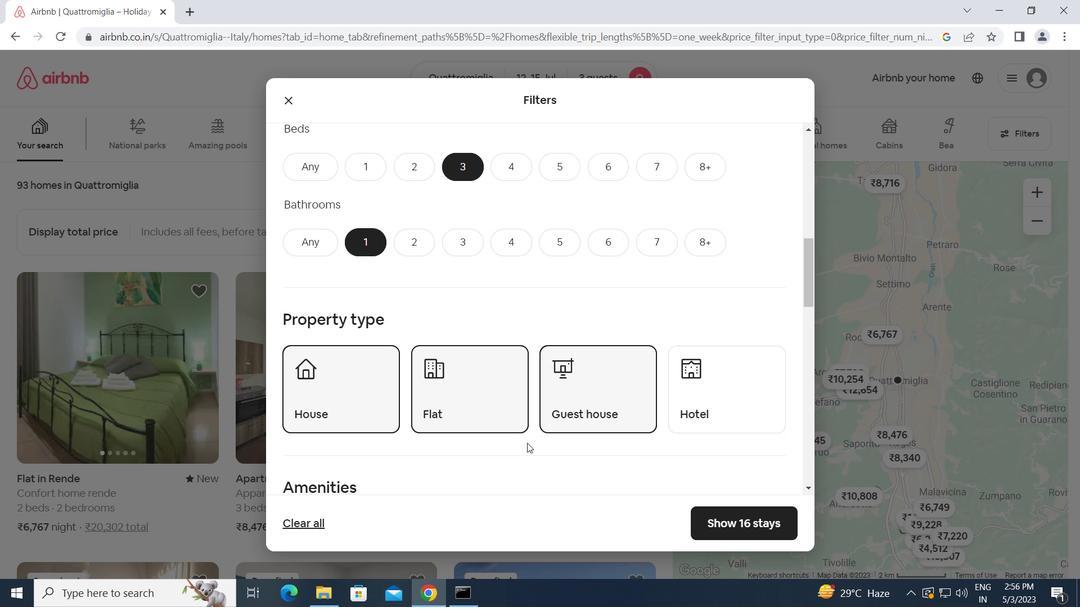 
Action: Mouse scrolled (527, 443) with delta (0, 0)
Screenshot: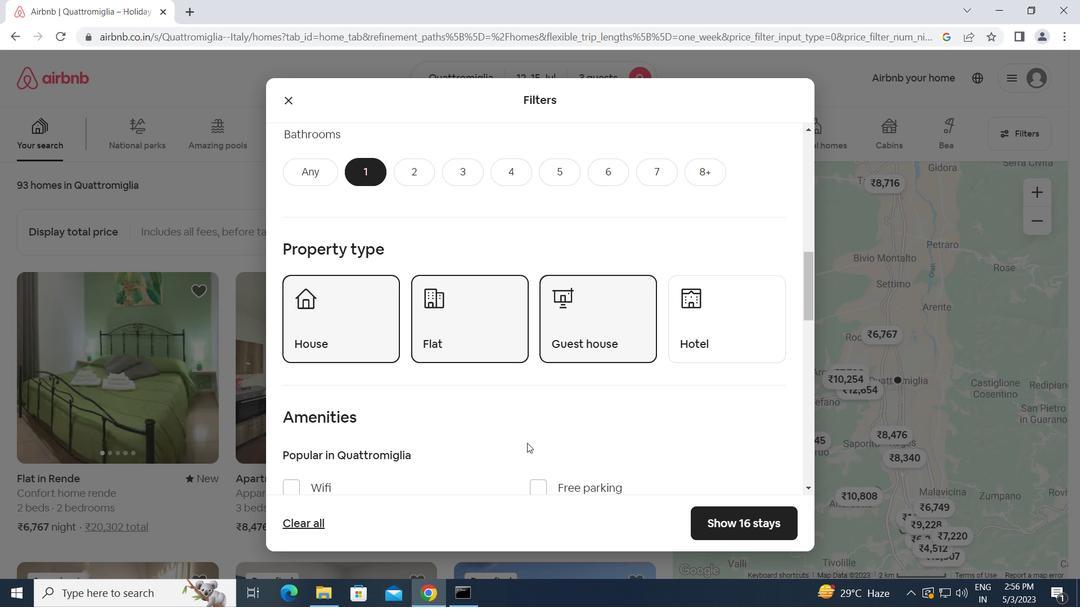 
Action: Mouse scrolled (527, 443) with delta (0, 0)
Screenshot: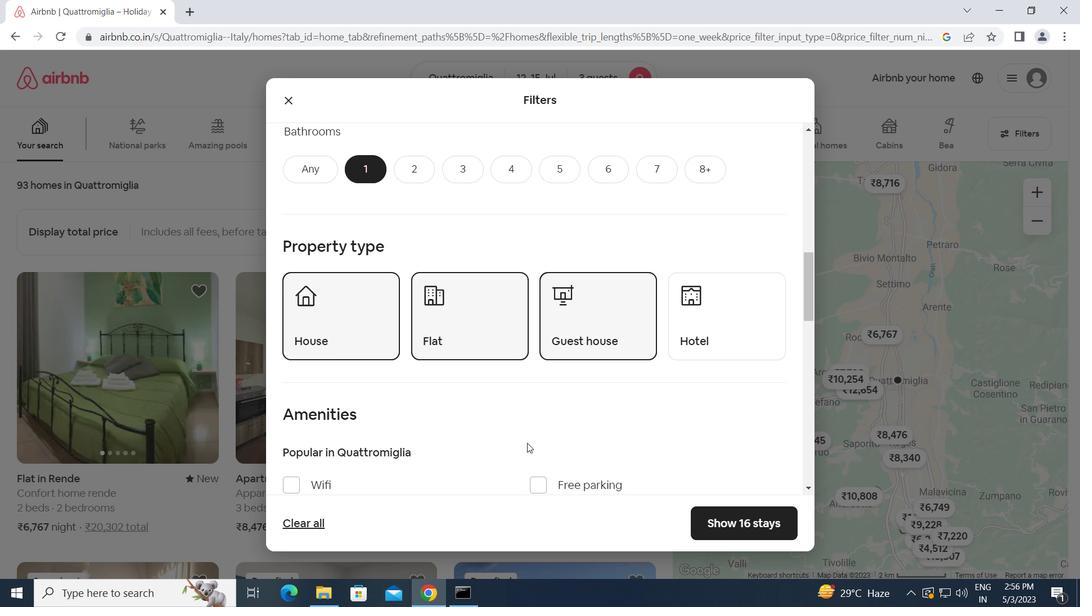 
Action: Mouse scrolled (527, 443) with delta (0, 0)
Screenshot: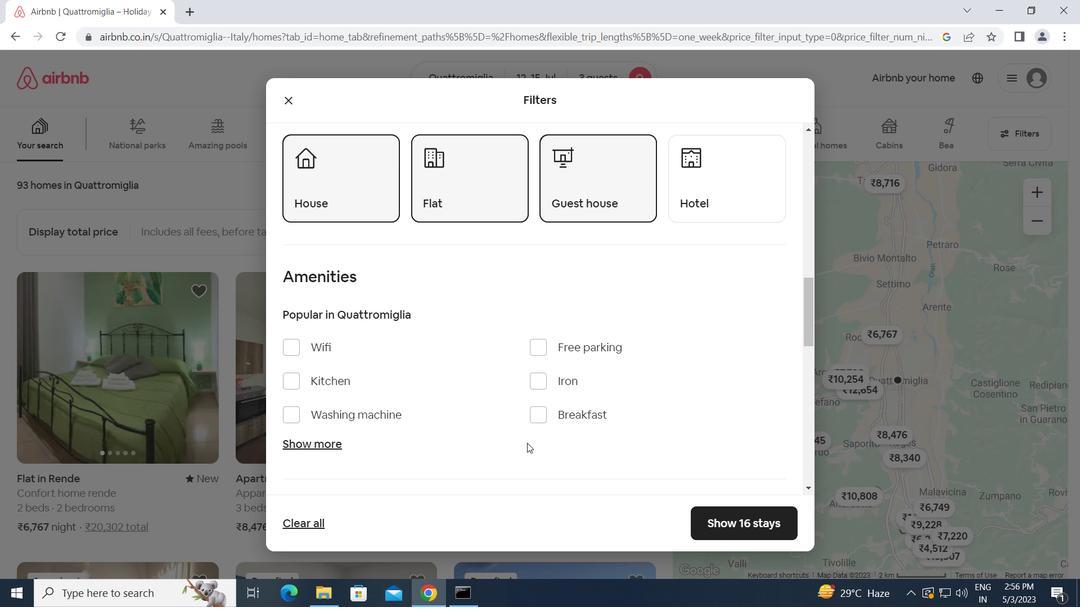 
Action: Mouse scrolled (527, 443) with delta (0, 0)
Screenshot: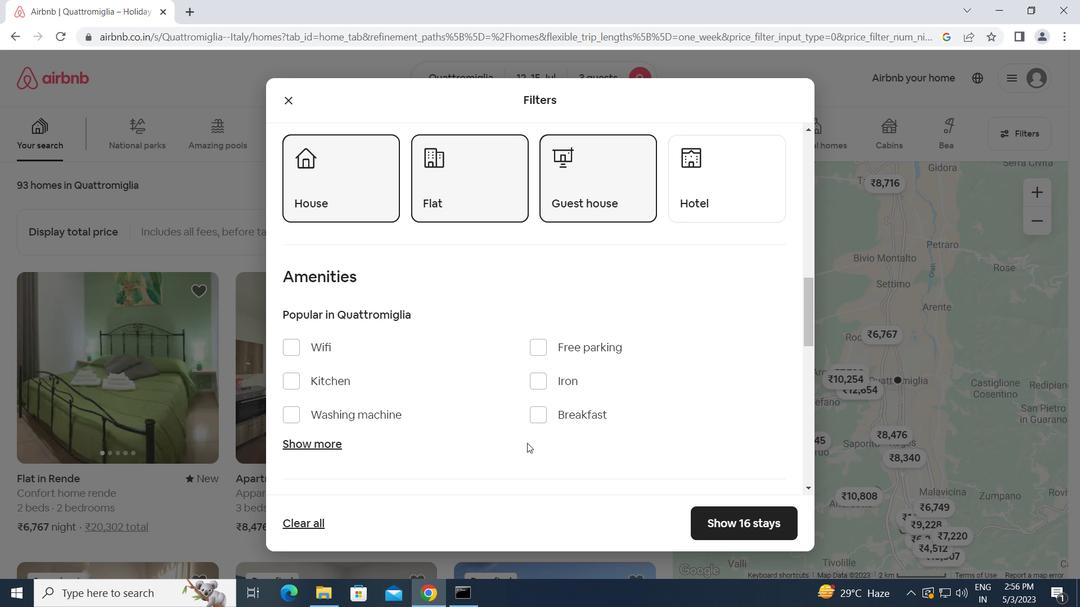 
Action: Mouse moved to (742, 462)
Screenshot: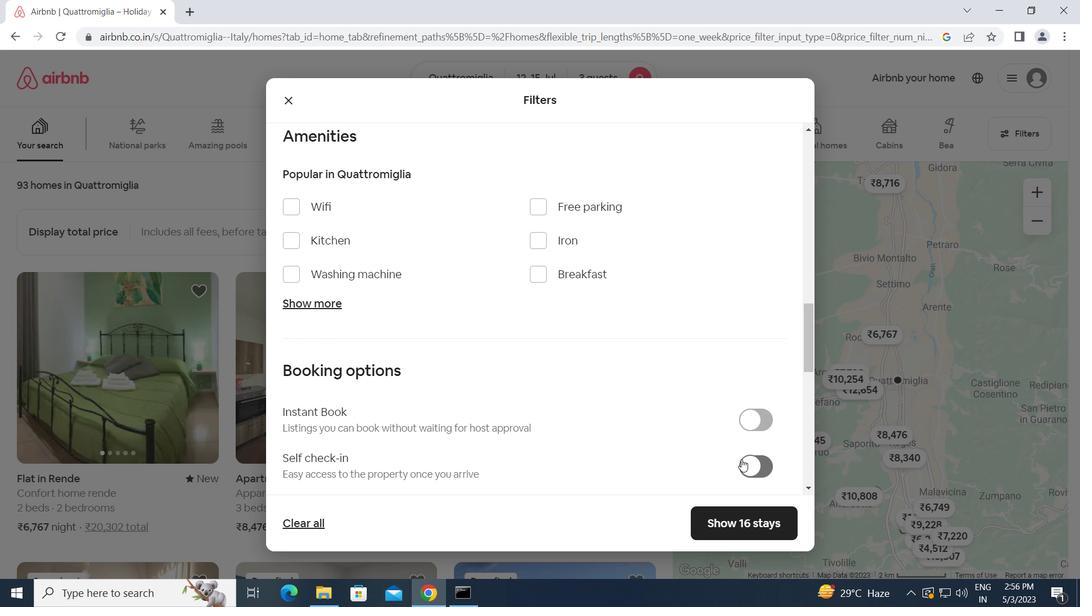 
Action: Mouse pressed left at (742, 462)
Screenshot: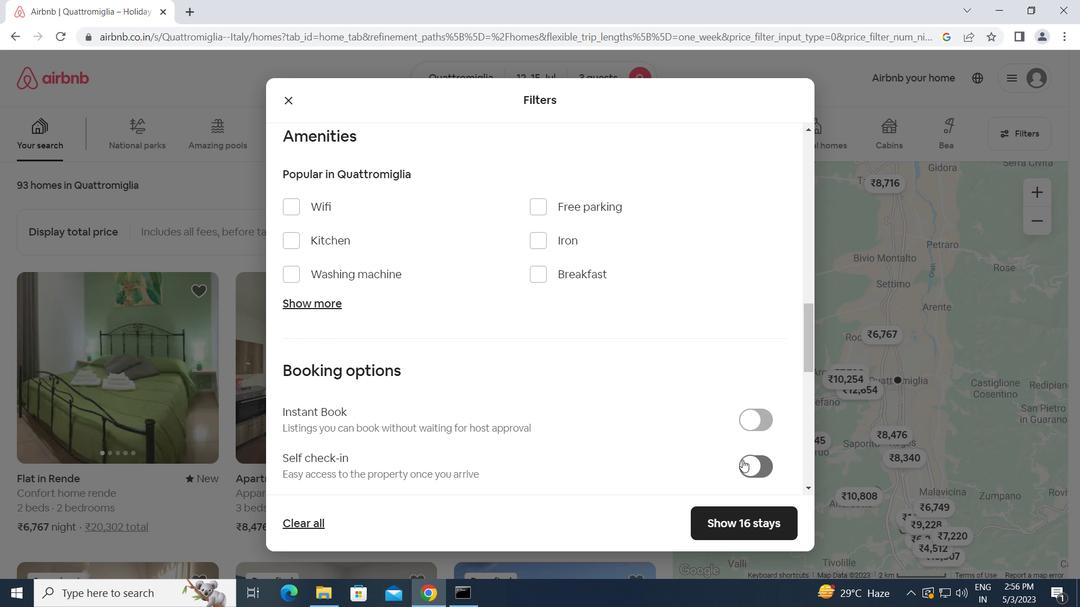 
Action: Mouse moved to (586, 495)
Screenshot: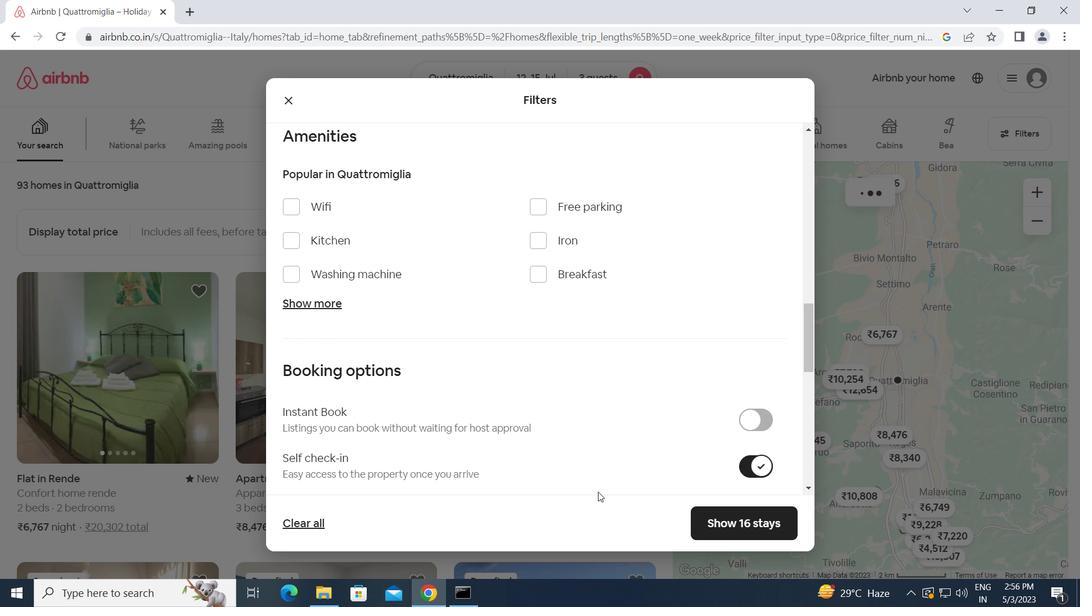 
Action: Mouse scrolled (586, 494) with delta (0, 0)
Screenshot: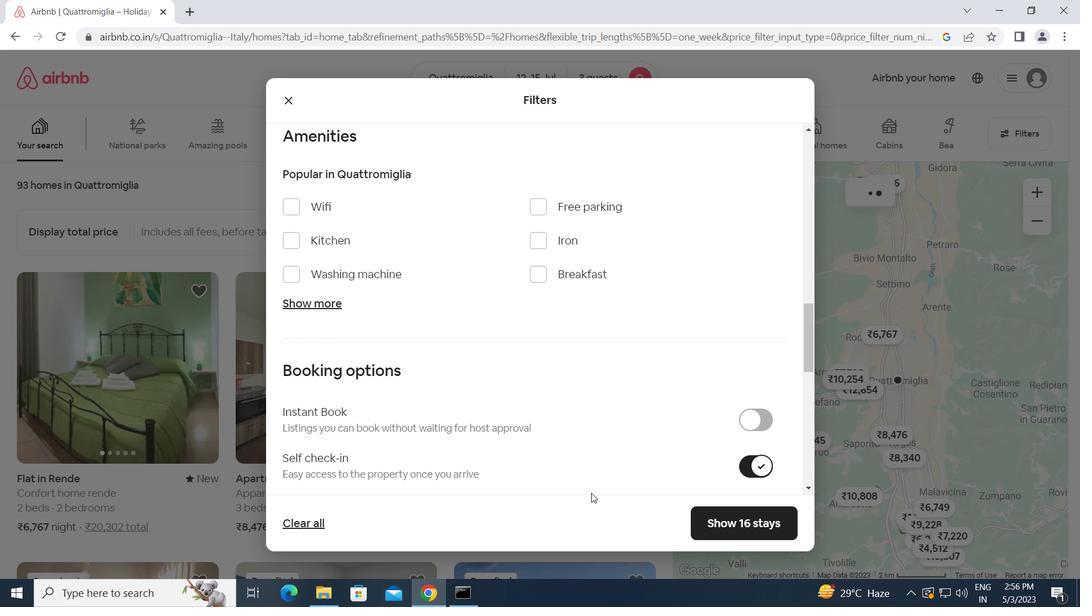 
Action: Mouse scrolled (586, 494) with delta (0, 0)
Screenshot: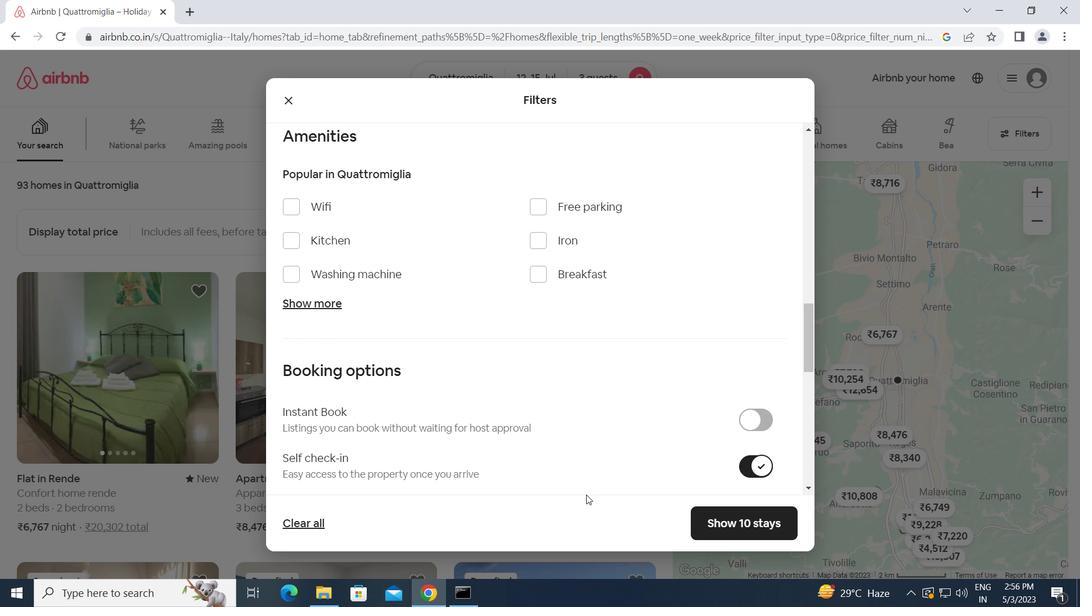 
Action: Mouse scrolled (586, 494) with delta (0, 0)
Screenshot: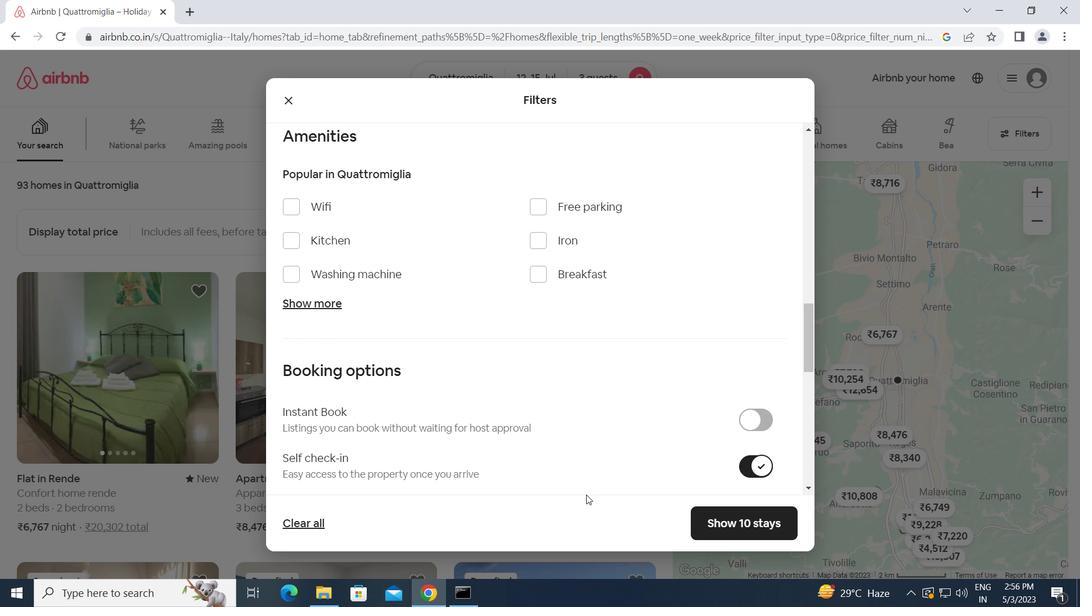 
Action: Mouse scrolled (586, 494) with delta (0, 0)
Screenshot: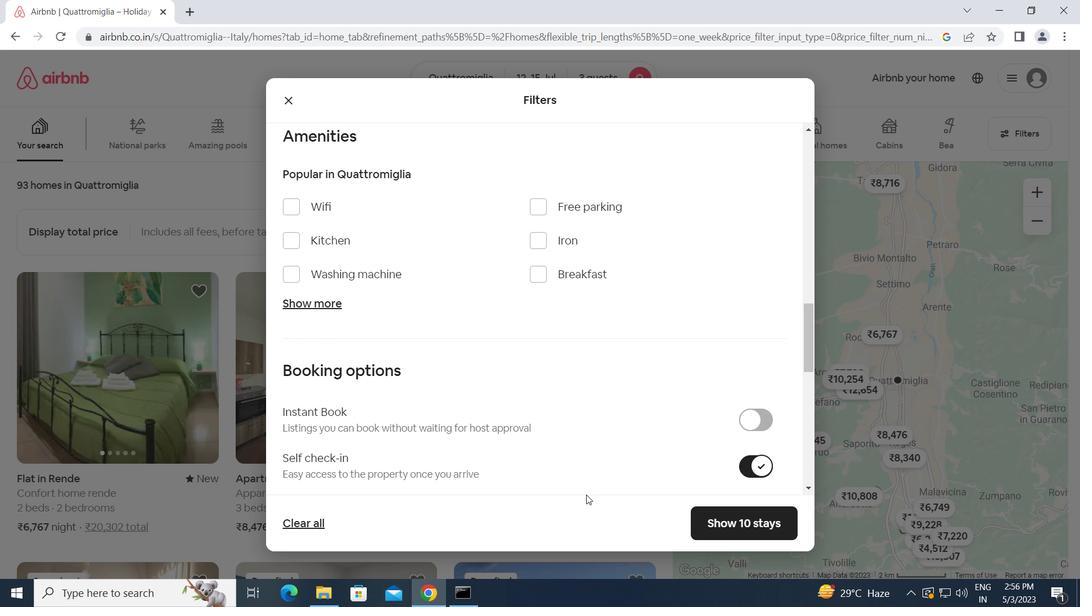 
Action: Mouse moved to (571, 448)
Screenshot: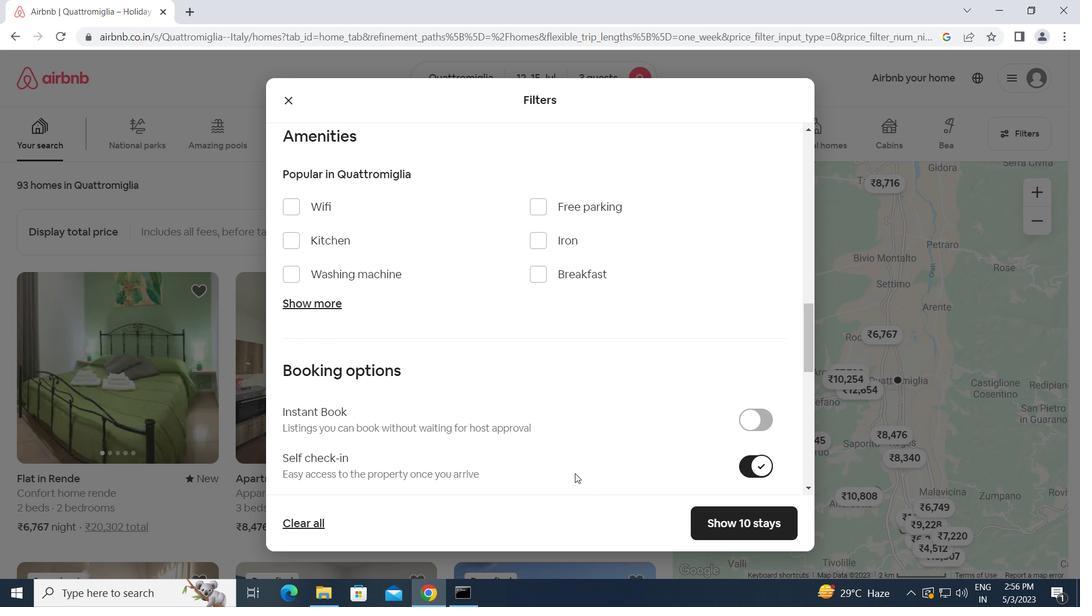 
Action: Mouse scrolled (571, 448) with delta (0, 0)
Screenshot: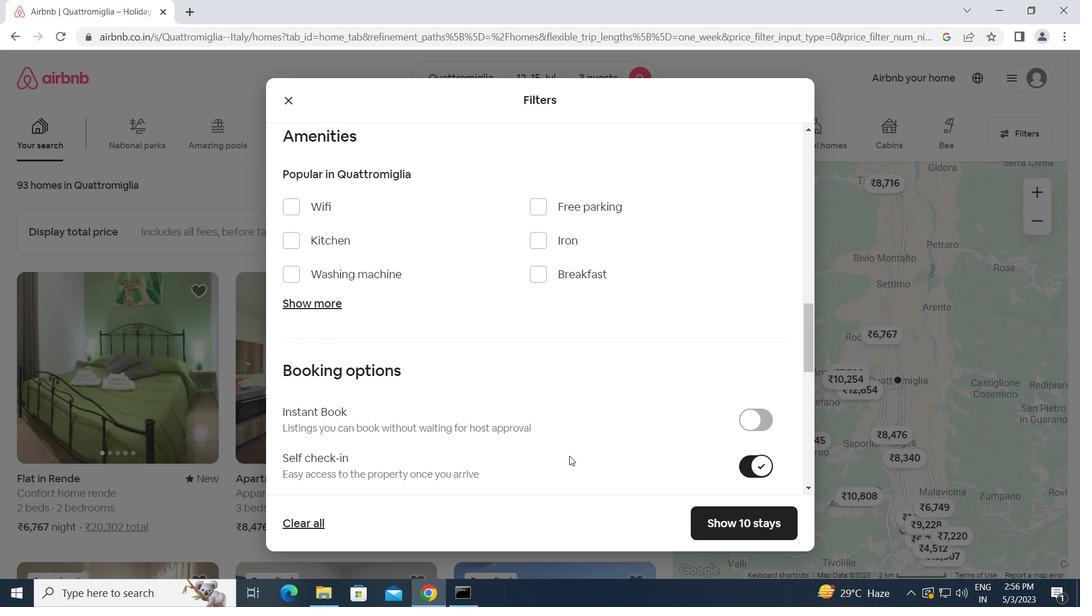 
Action: Mouse scrolled (571, 448) with delta (0, 0)
Screenshot: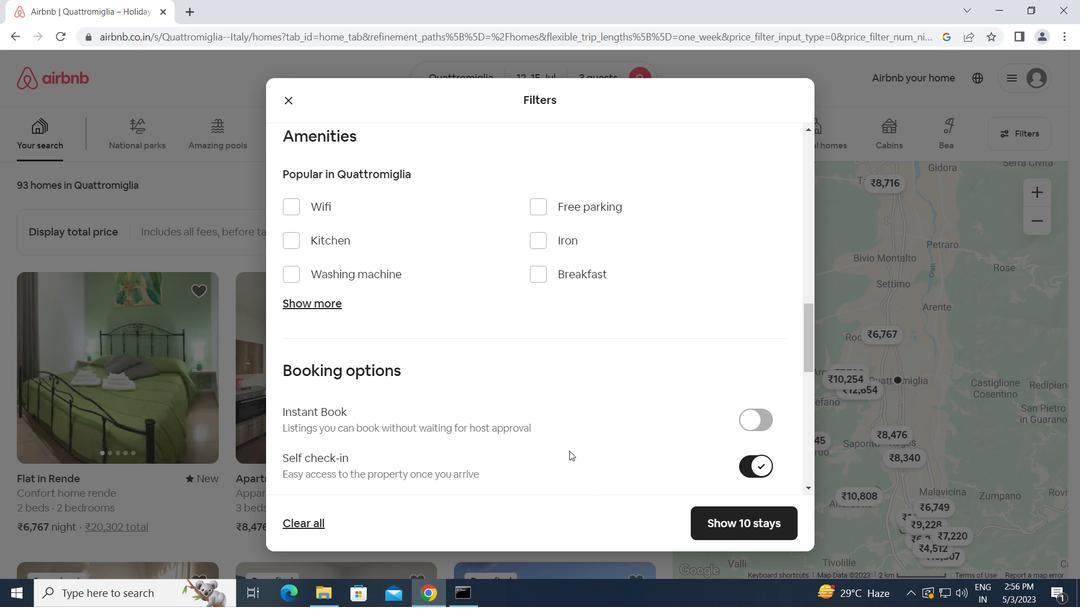 
Action: Mouse scrolled (571, 448) with delta (0, 0)
Screenshot: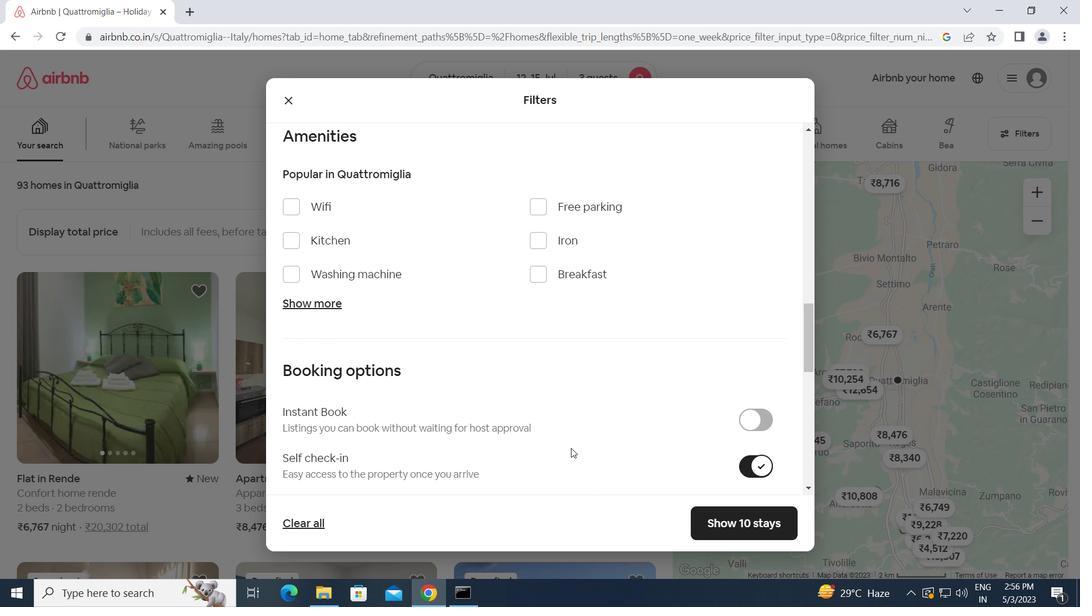 
Action: Mouse scrolled (571, 448) with delta (0, 0)
Screenshot: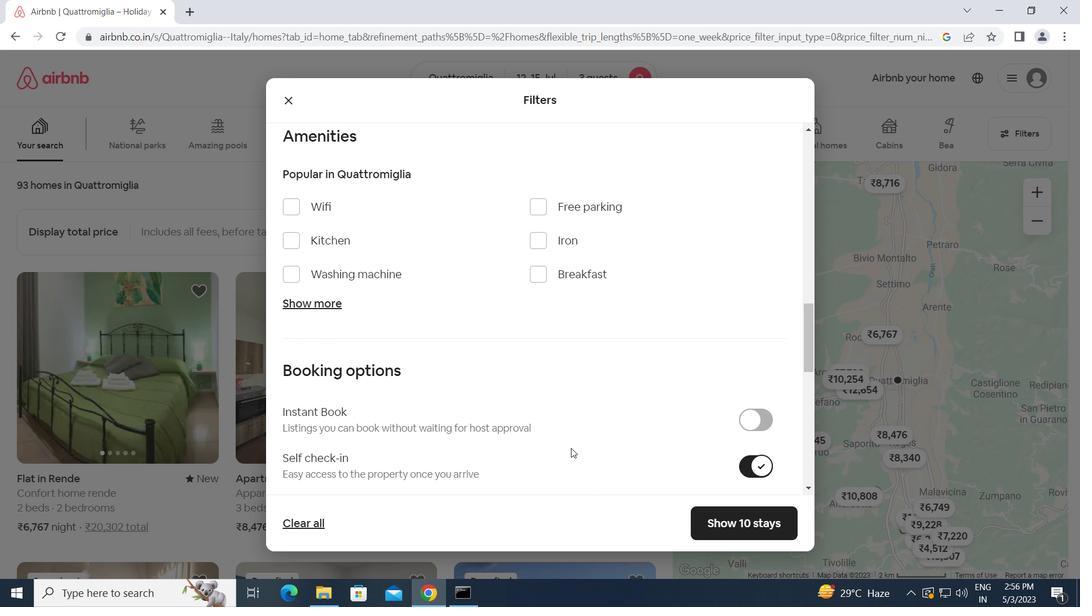 
Action: Mouse scrolled (571, 448) with delta (0, 0)
Screenshot: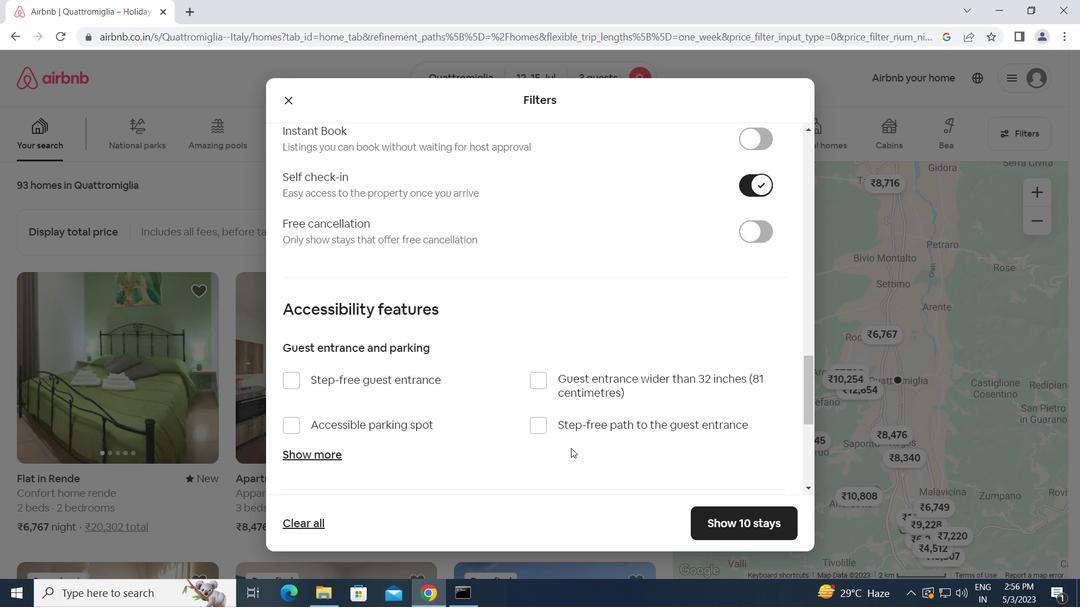 
Action: Mouse scrolled (571, 448) with delta (0, 0)
Screenshot: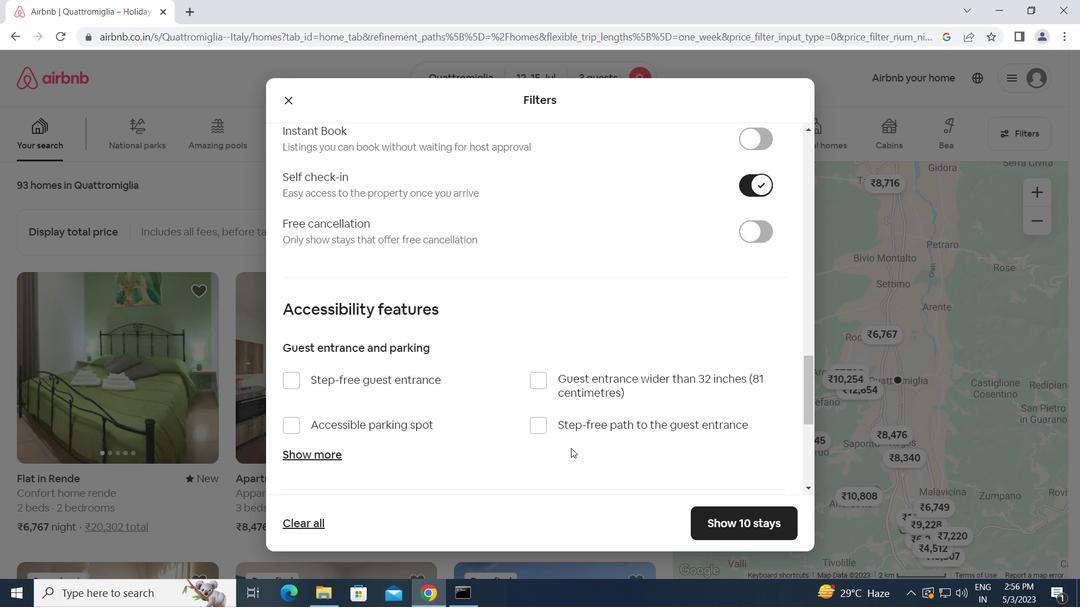 
Action: Mouse scrolled (571, 448) with delta (0, 0)
Screenshot: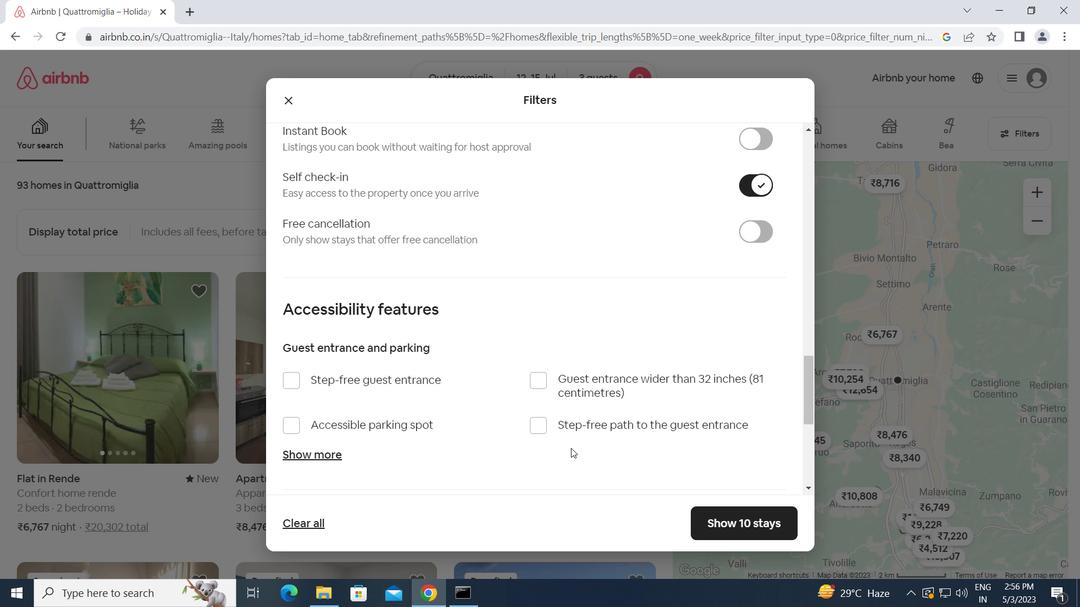
Action: Mouse moved to (331, 449)
Screenshot: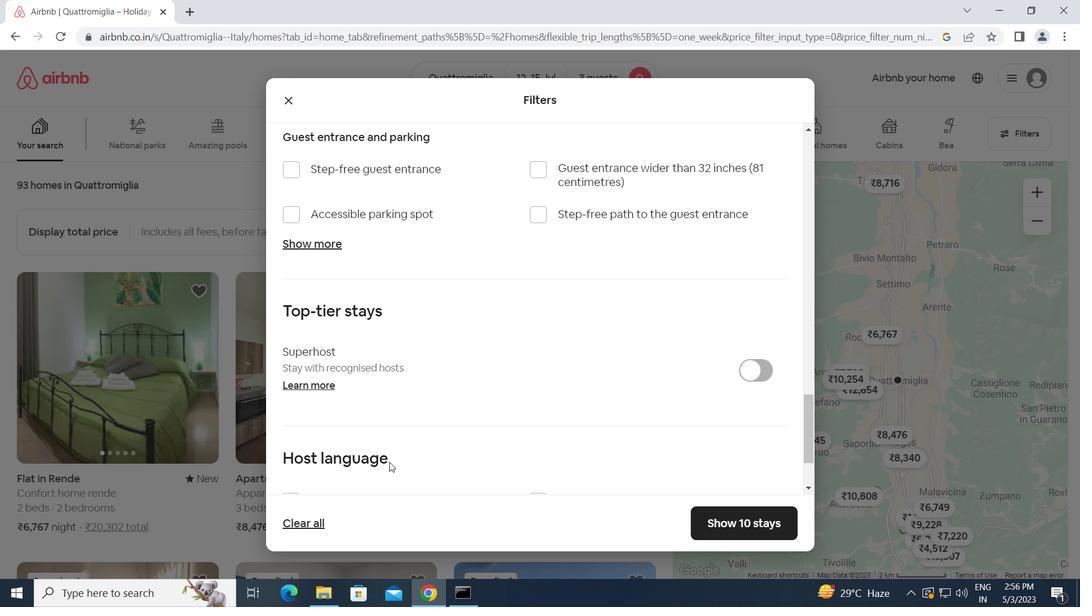 
Action: Mouse scrolled (331, 448) with delta (0, 0)
Screenshot: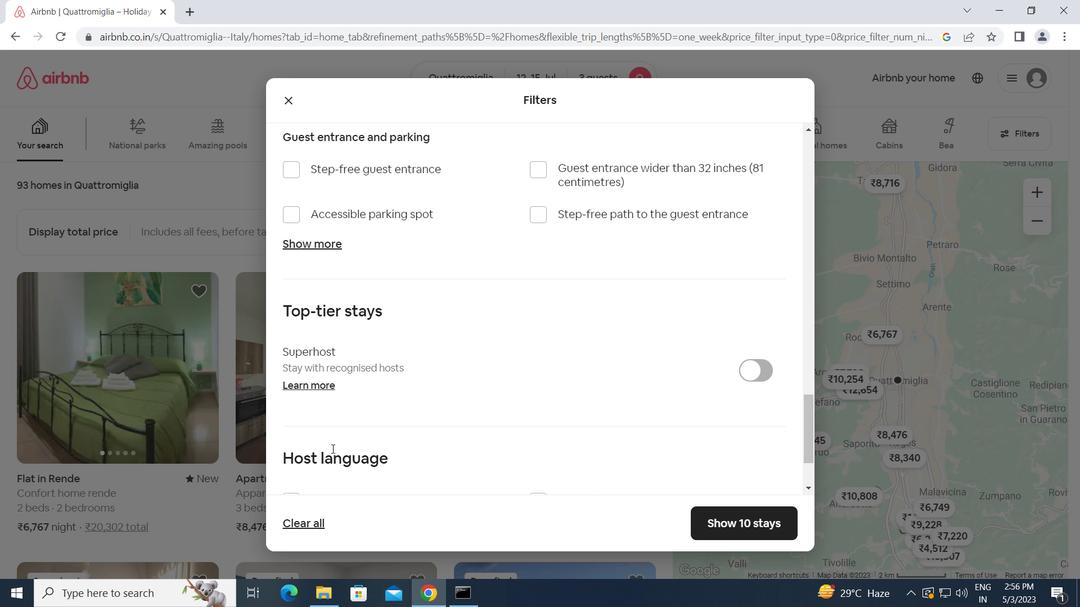 
Action: Mouse scrolled (331, 448) with delta (0, 0)
Screenshot: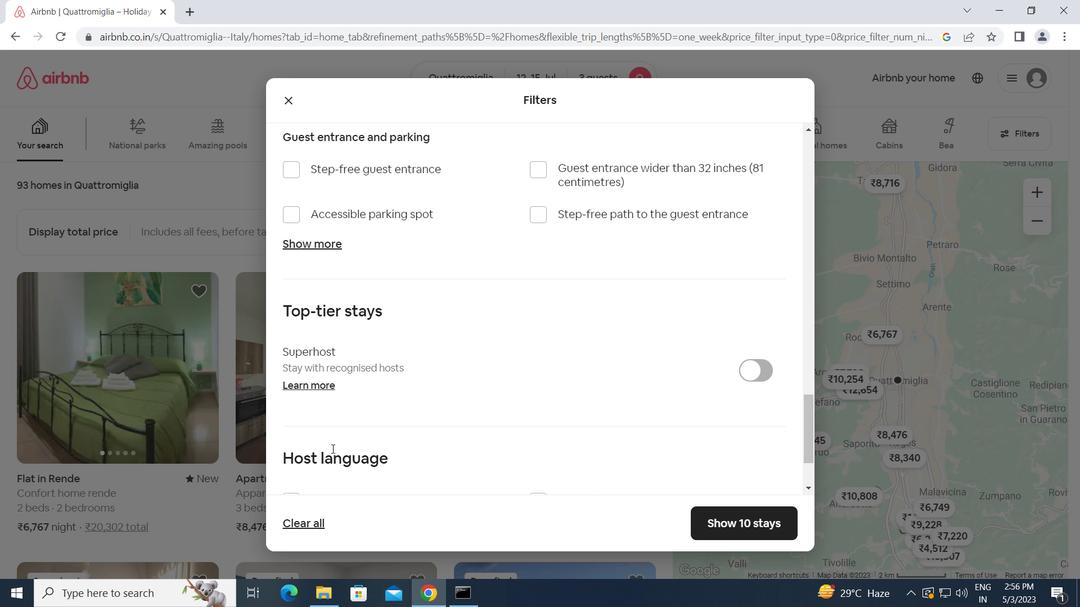 
Action: Mouse moved to (286, 391)
Screenshot: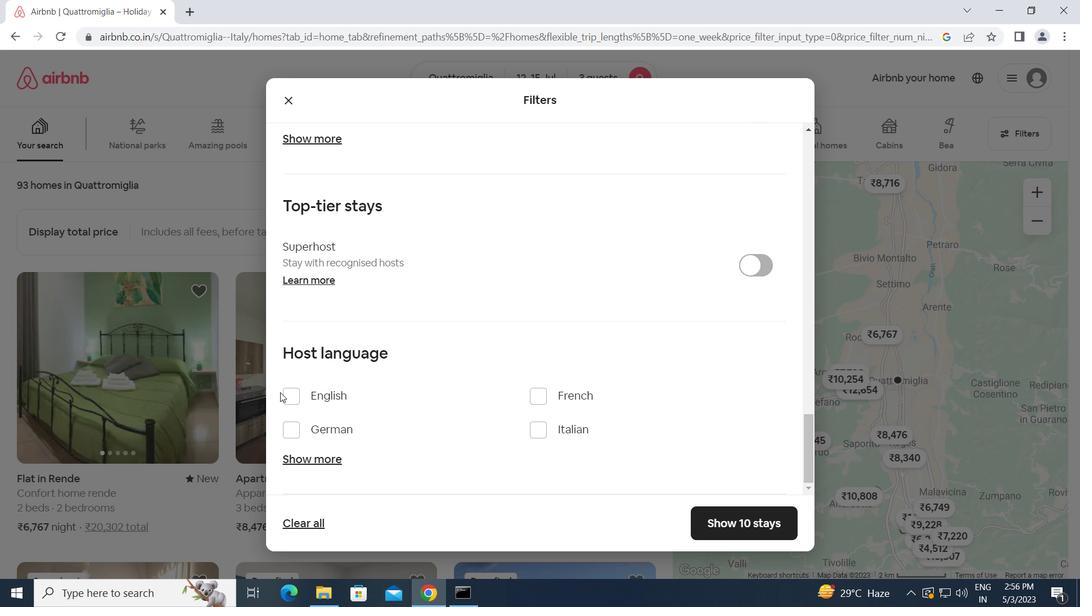 
Action: Mouse pressed left at (286, 391)
Screenshot: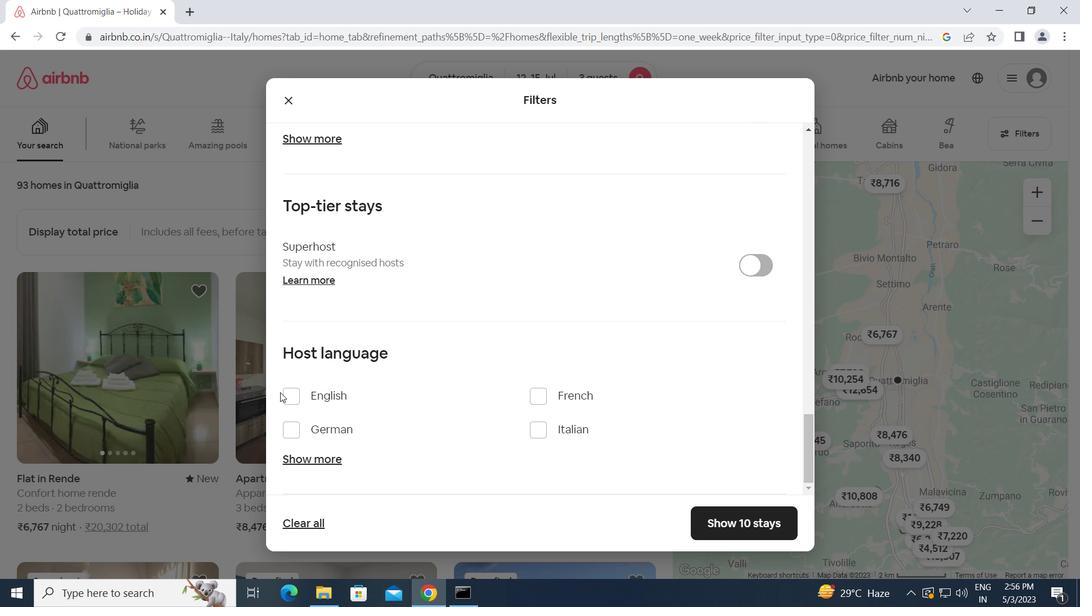 
Action: Mouse moved to (719, 518)
Screenshot: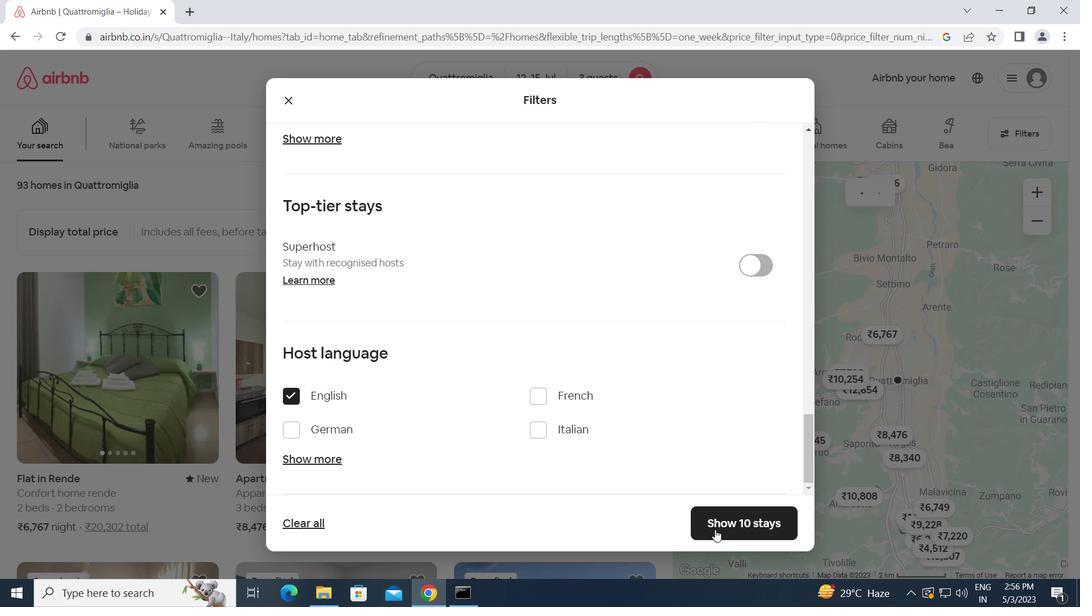 
Action: Mouse pressed left at (719, 518)
Screenshot: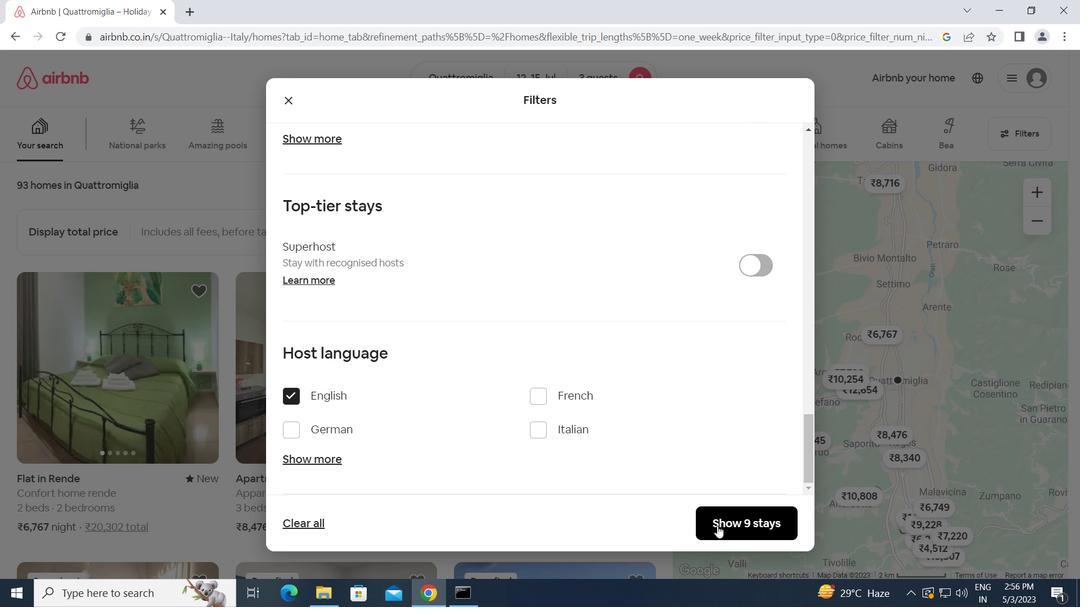 
